 Task: Find connections with filter location Karben with filter topic #productivitywith filter profile language French with filter current company Siemens Mobility with filter school G L Bajaj Institute of Management & Research with filter industry Community Development and Urban Planning with filter service category Mortgage Lending with filter keywords title Copy Editor
Action: Mouse moved to (489, 74)
Screenshot: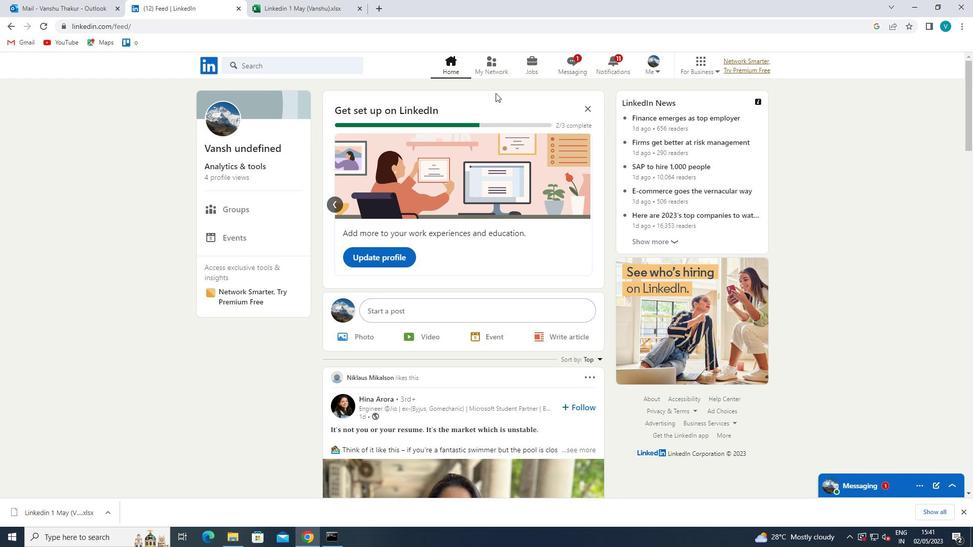 
Action: Mouse pressed left at (489, 74)
Screenshot: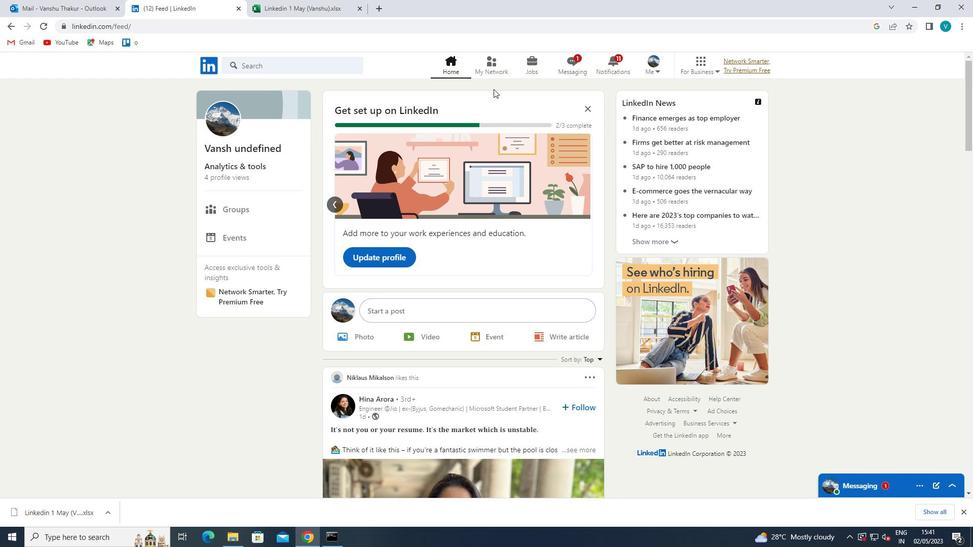 
Action: Mouse moved to (269, 113)
Screenshot: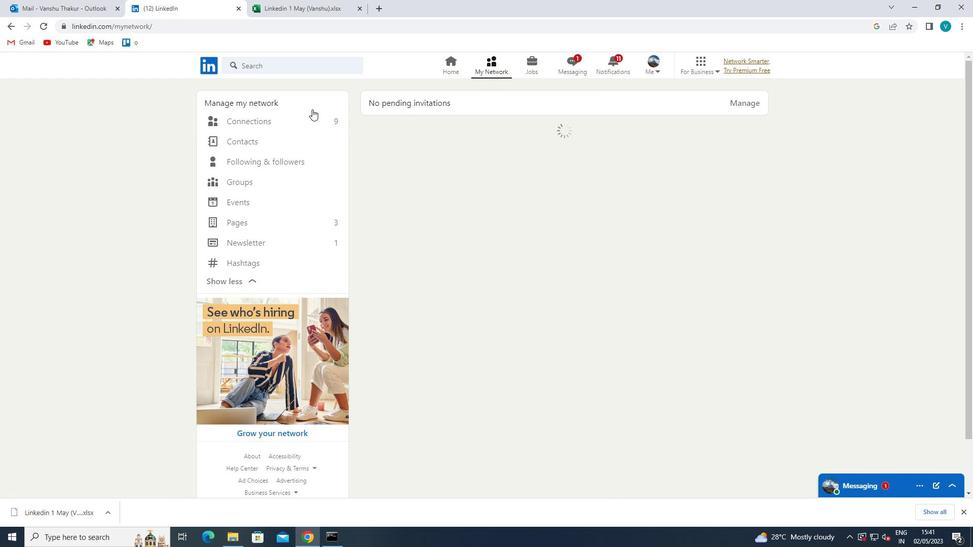 
Action: Mouse pressed left at (269, 113)
Screenshot: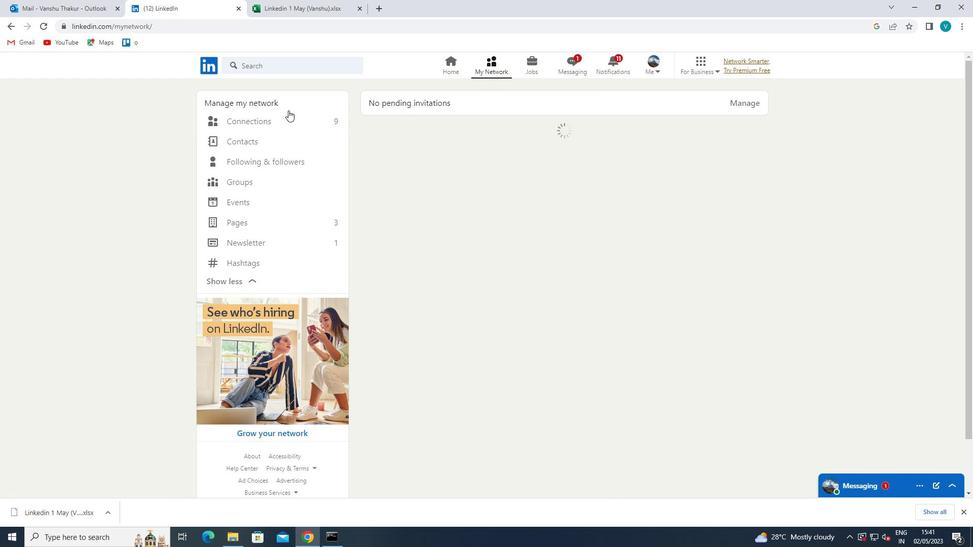 
Action: Mouse moved to (274, 119)
Screenshot: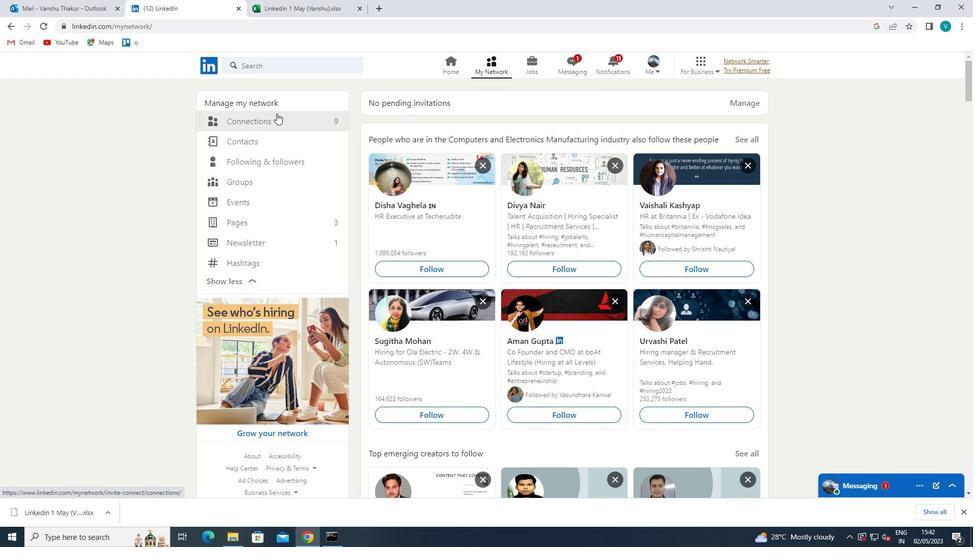 
Action: Mouse pressed left at (274, 119)
Screenshot: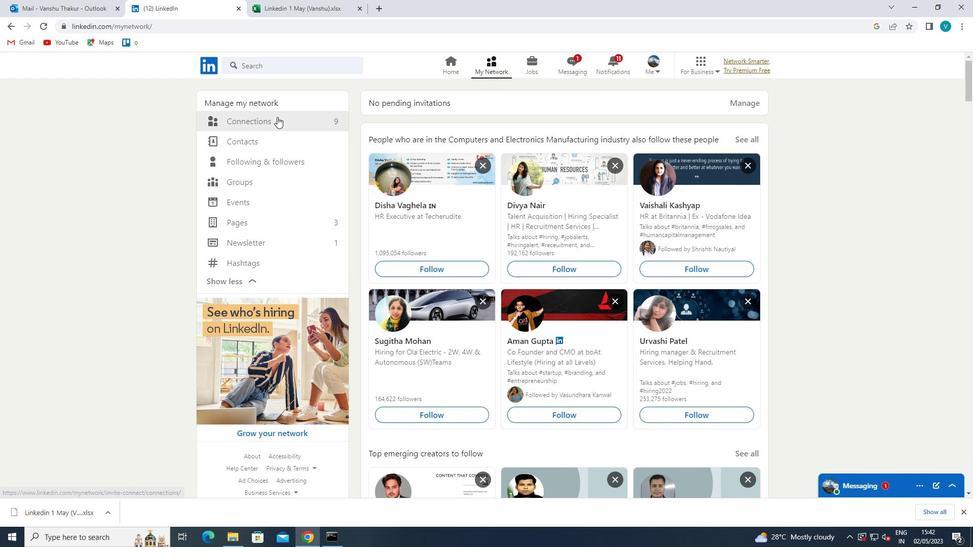 
Action: Mouse moved to (560, 118)
Screenshot: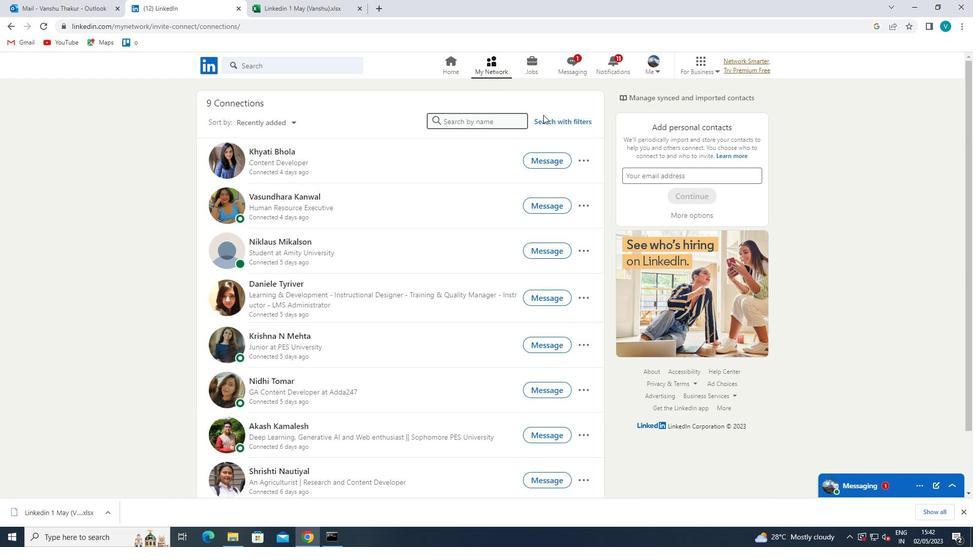 
Action: Mouse pressed left at (560, 118)
Screenshot: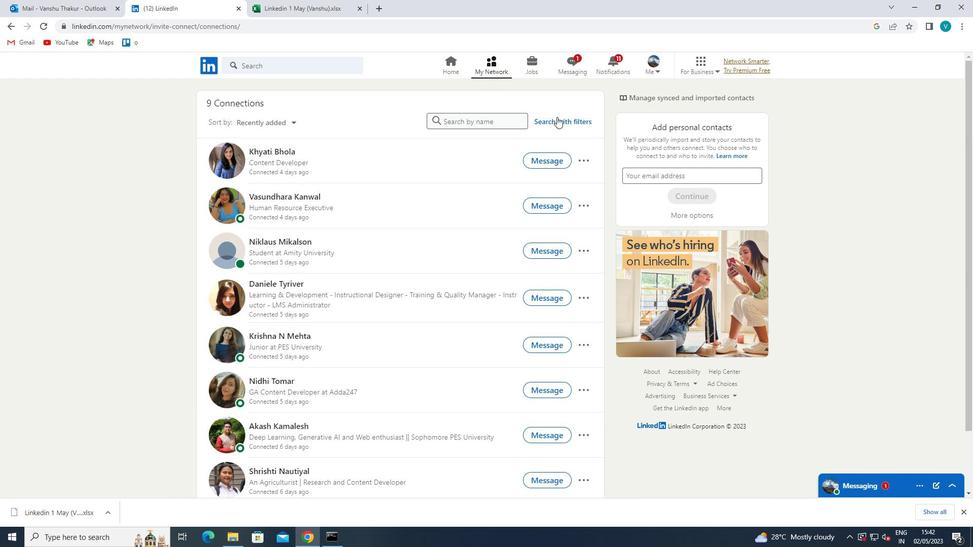 
Action: Mouse moved to (479, 92)
Screenshot: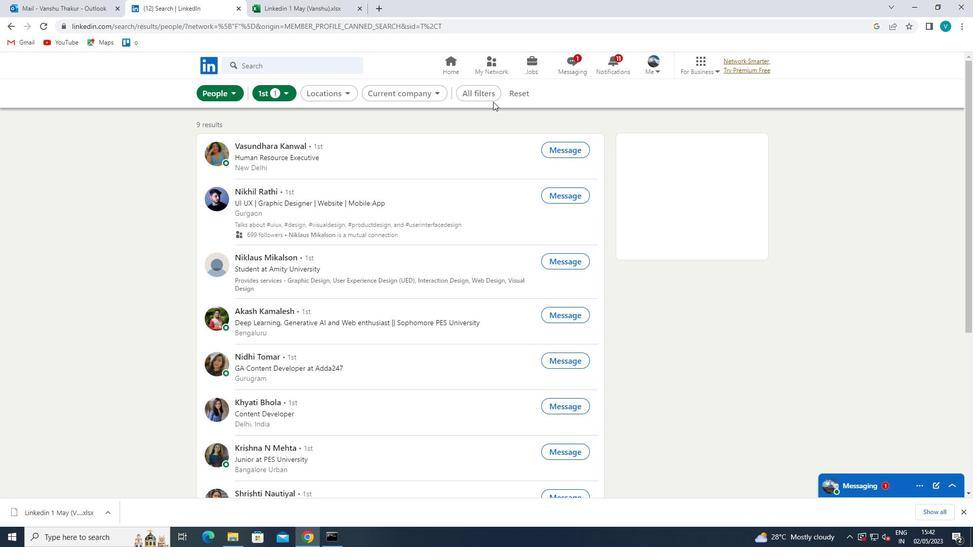 
Action: Mouse pressed left at (479, 92)
Screenshot: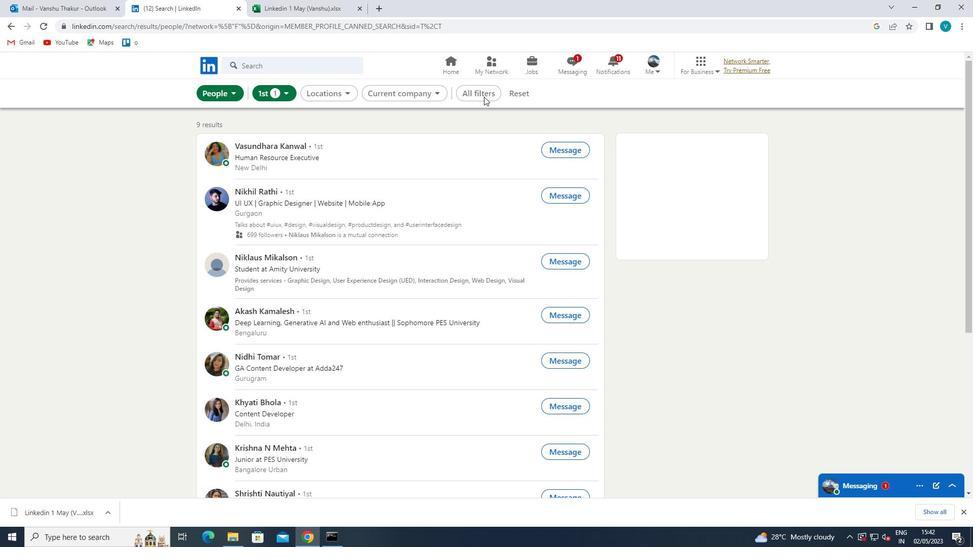 
Action: Mouse moved to (787, 213)
Screenshot: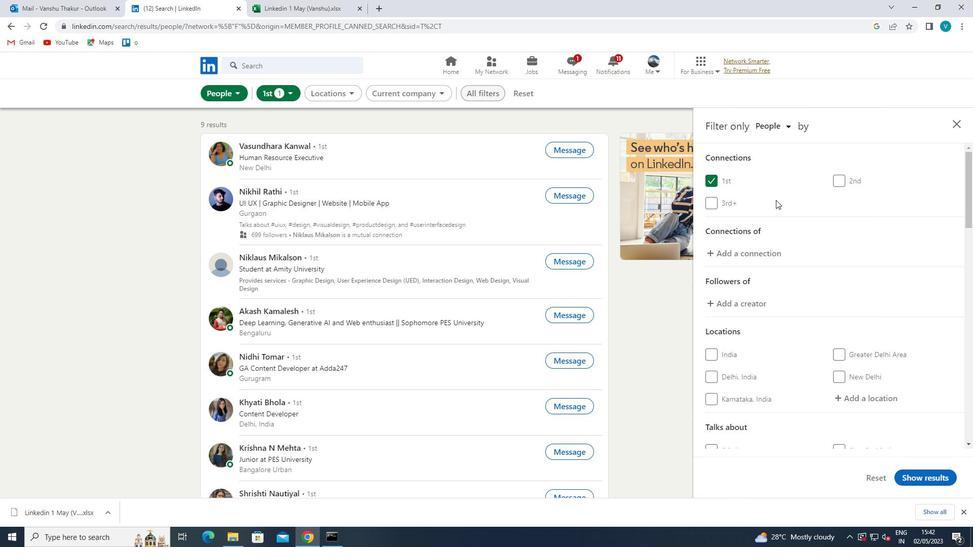 
Action: Mouse scrolled (787, 212) with delta (0, 0)
Screenshot: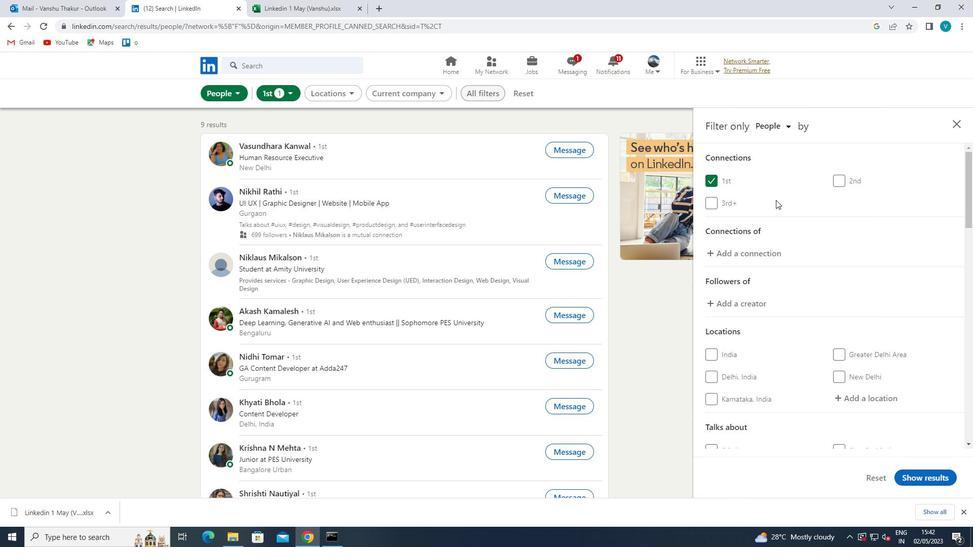 
Action: Mouse moved to (788, 214)
Screenshot: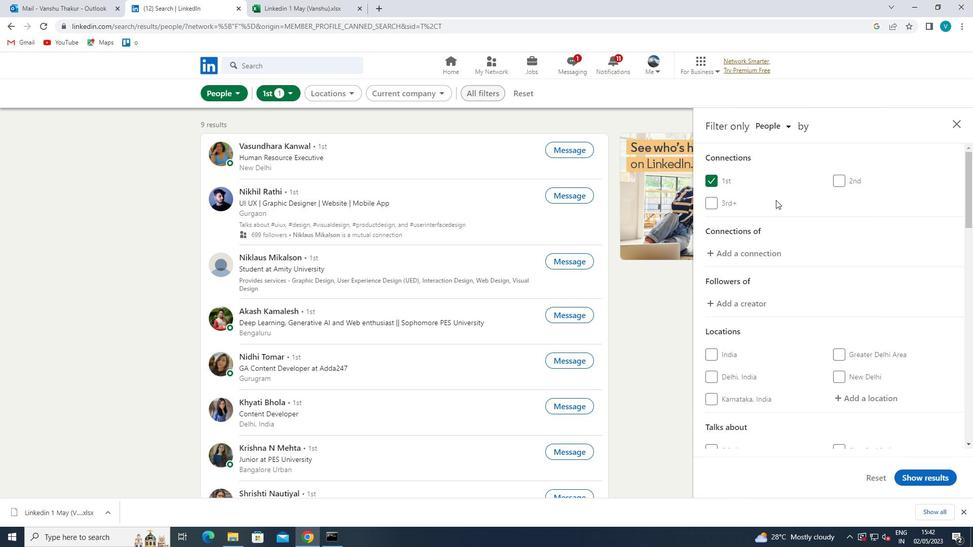 
Action: Mouse scrolled (788, 214) with delta (0, 0)
Screenshot: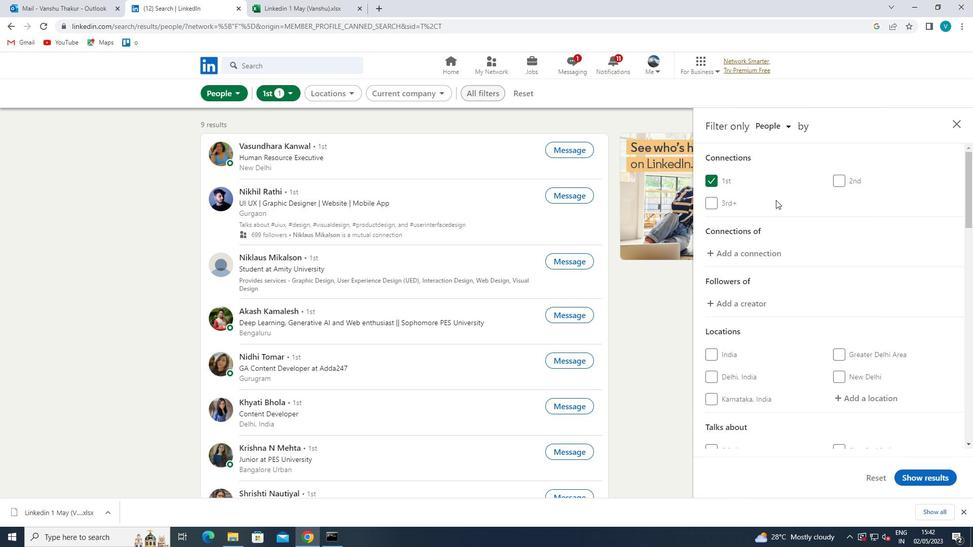 
Action: Mouse moved to (856, 296)
Screenshot: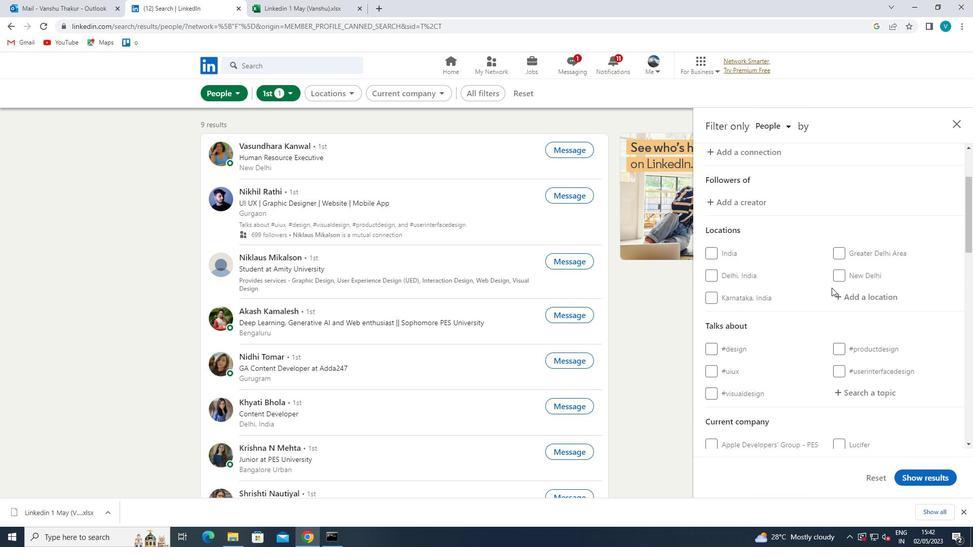 
Action: Mouse pressed left at (856, 296)
Screenshot: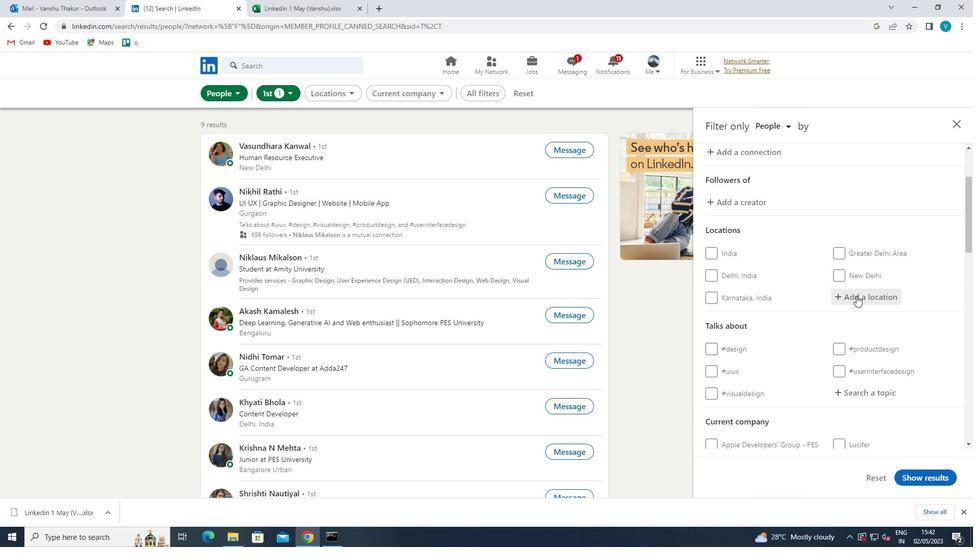 
Action: Mouse moved to (550, 124)
Screenshot: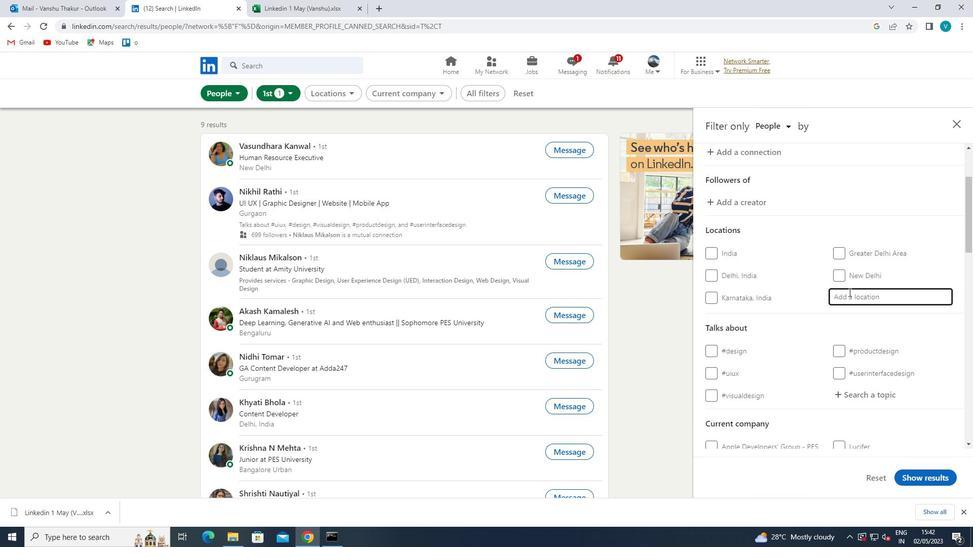 
Action: Key pressed <Key.shift>
Screenshot: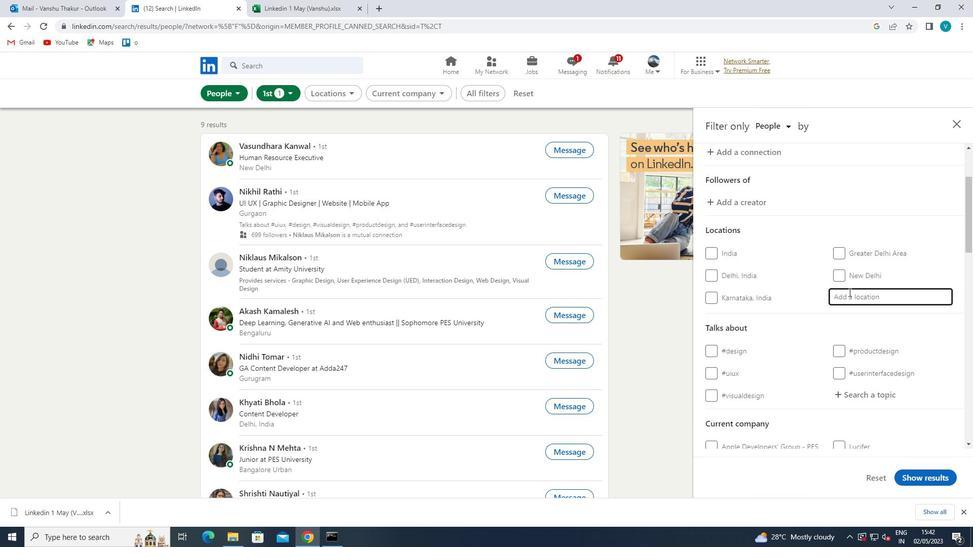 
Action: Mouse moved to (511, 122)
Screenshot: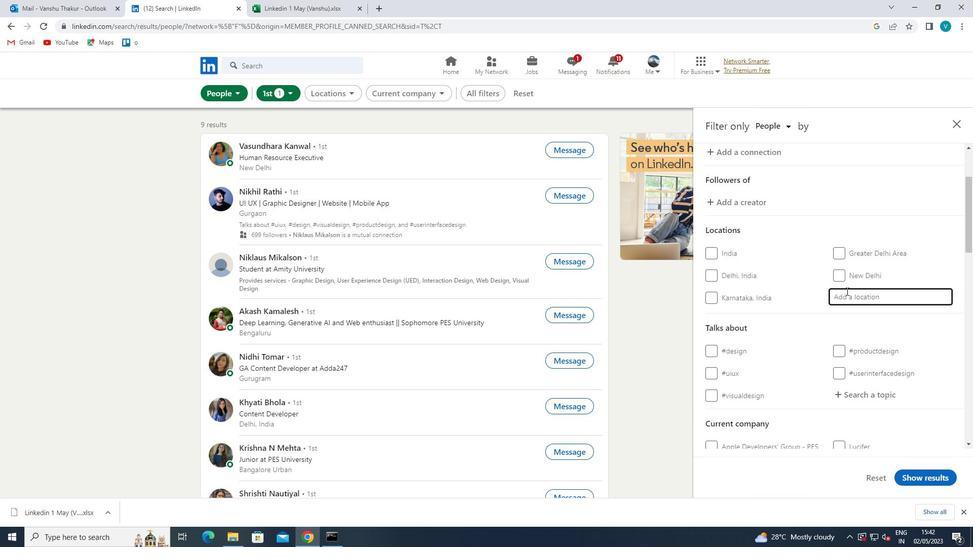
Action: Key pressed KARBEN<Key.space>
Screenshot: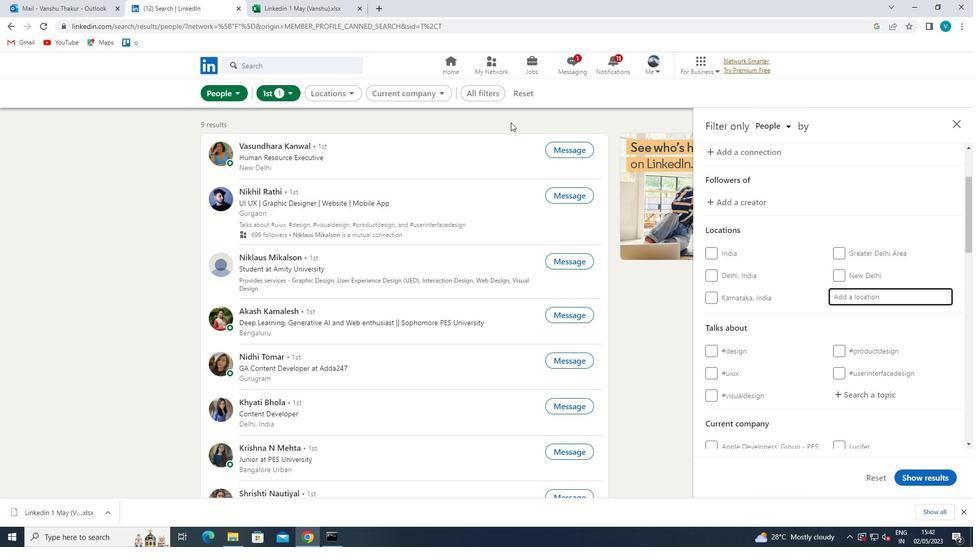 
Action: Mouse moved to (765, 314)
Screenshot: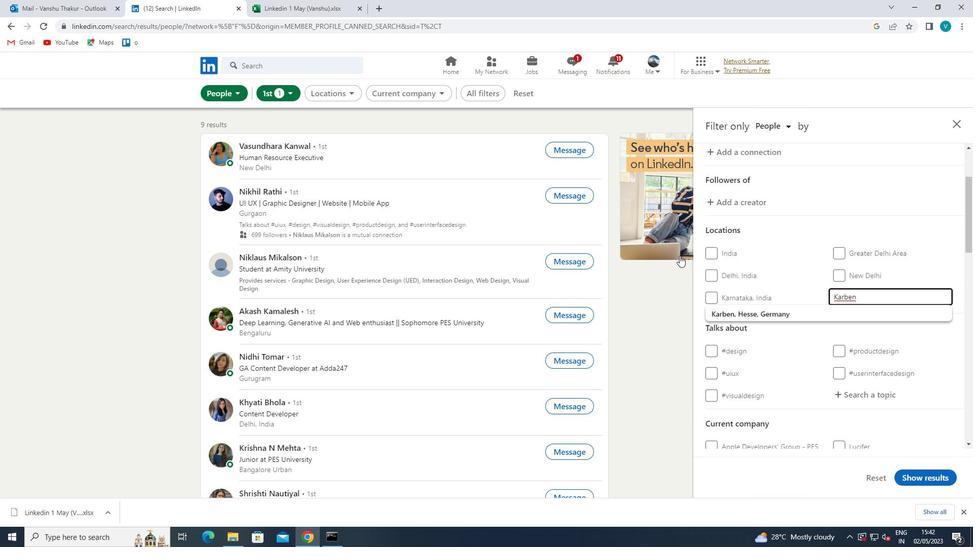 
Action: Mouse pressed left at (765, 314)
Screenshot: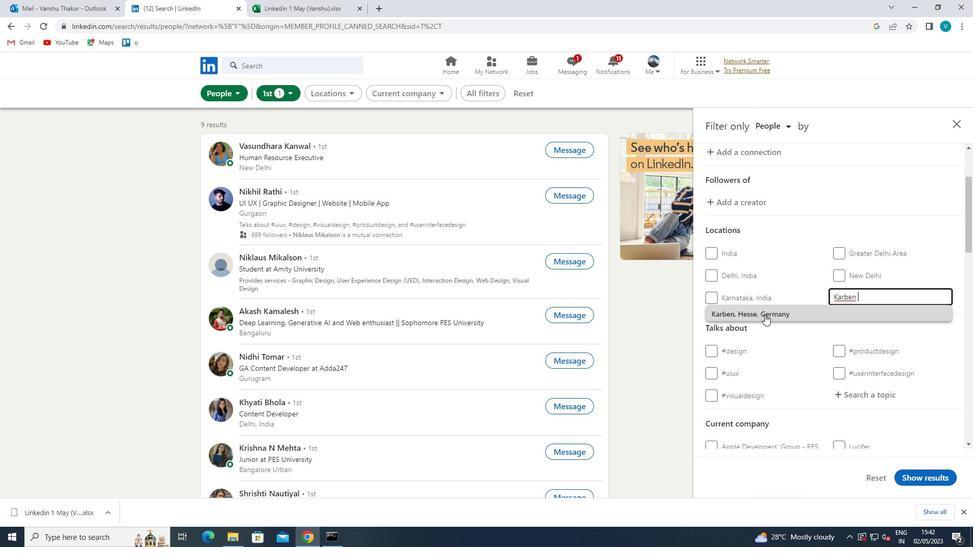 
Action: Mouse moved to (803, 316)
Screenshot: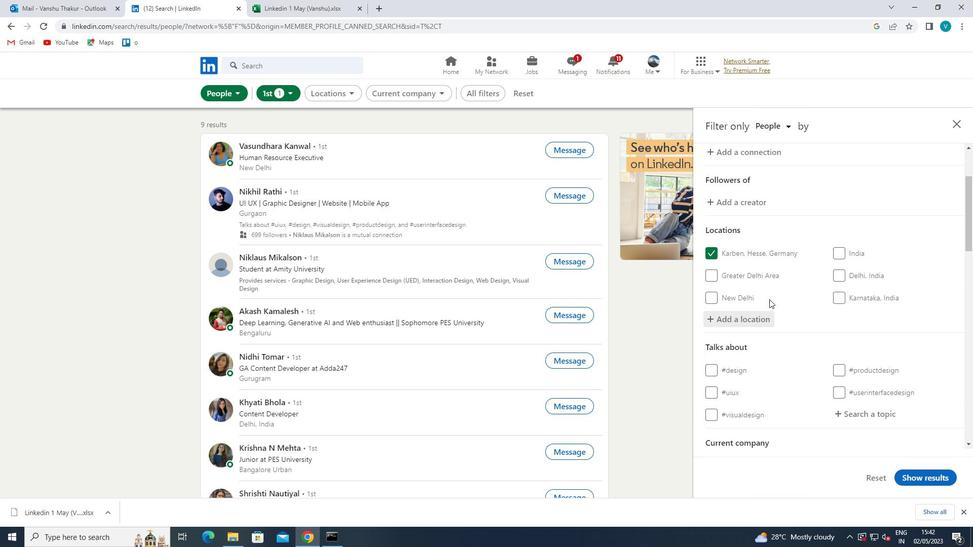 
Action: Mouse scrolled (803, 315) with delta (0, 0)
Screenshot: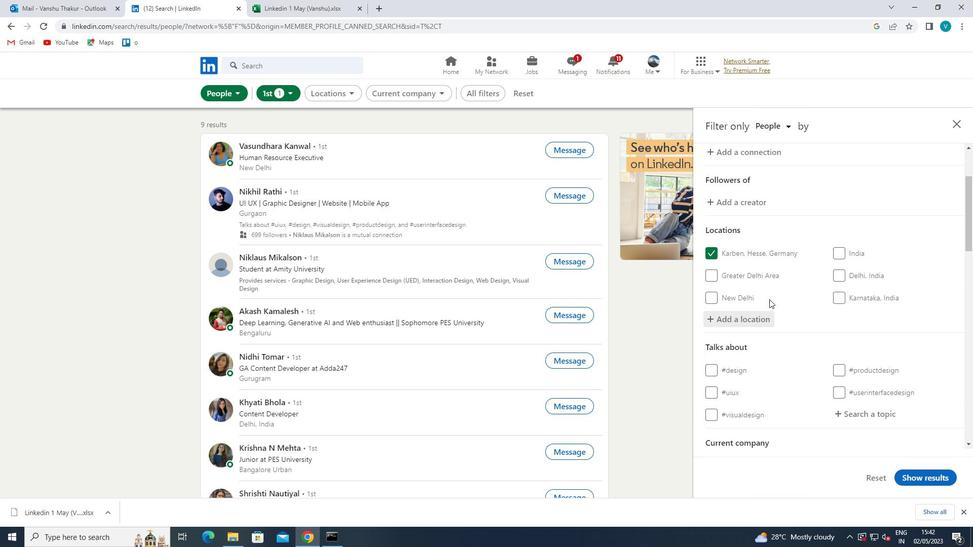 
Action: Mouse moved to (807, 319)
Screenshot: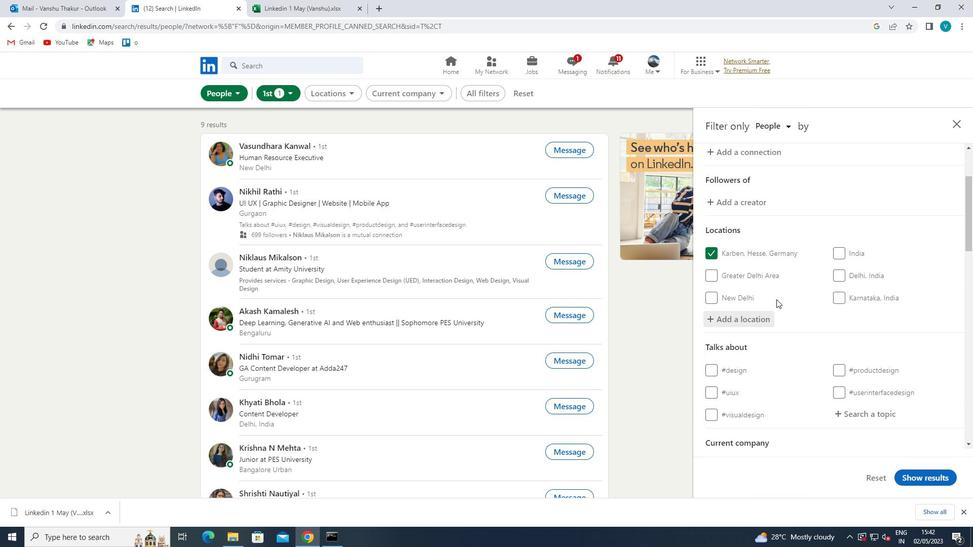 
Action: Mouse scrolled (807, 318) with delta (0, 0)
Screenshot: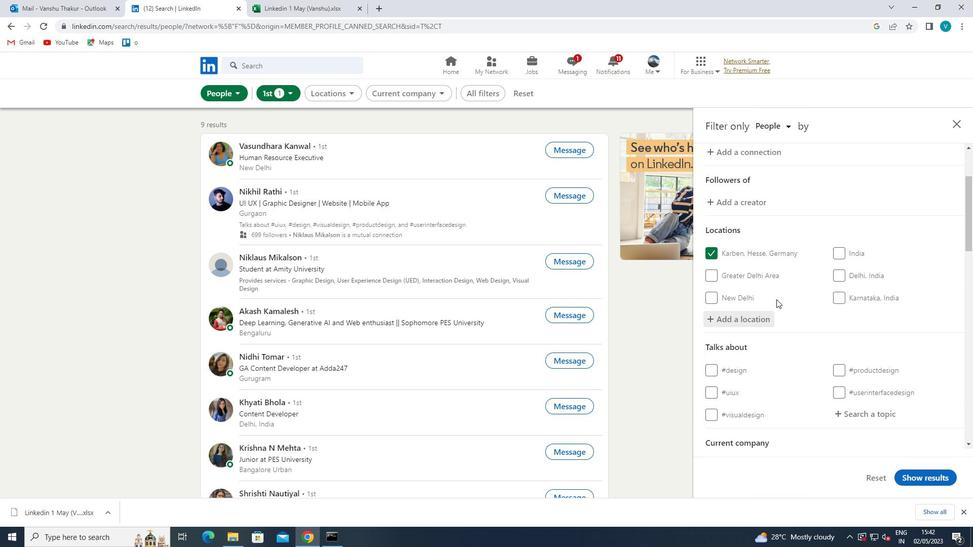 
Action: Mouse moved to (881, 314)
Screenshot: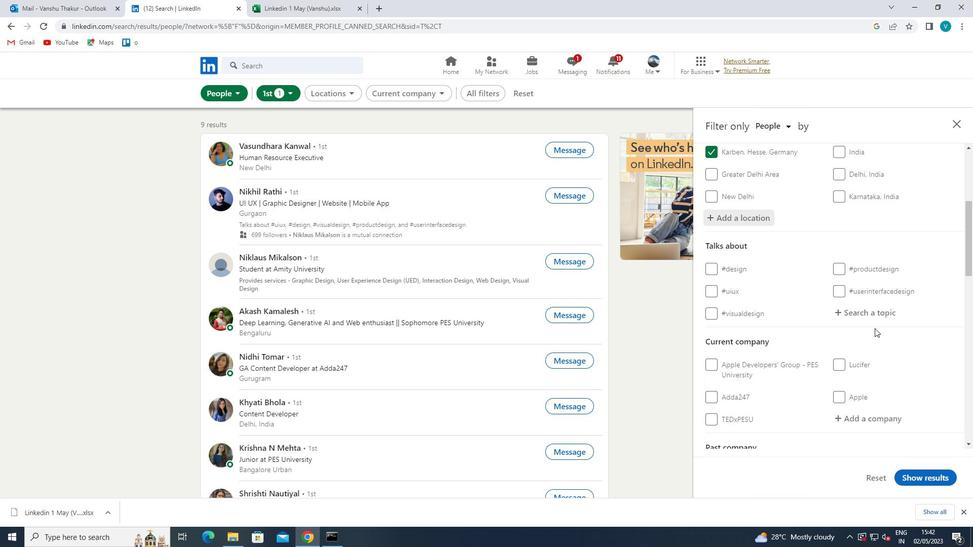 
Action: Mouse pressed left at (881, 314)
Screenshot: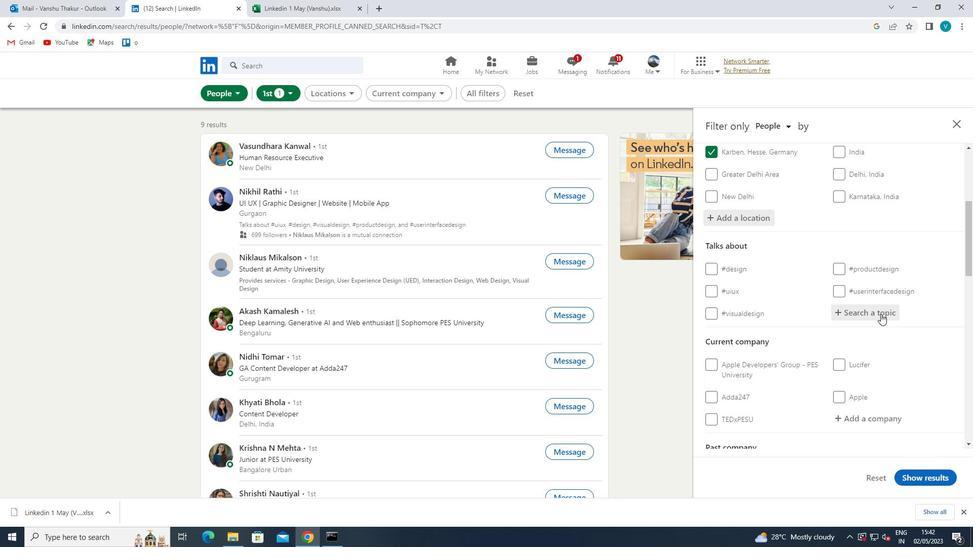 
Action: Mouse moved to (739, 316)
Screenshot: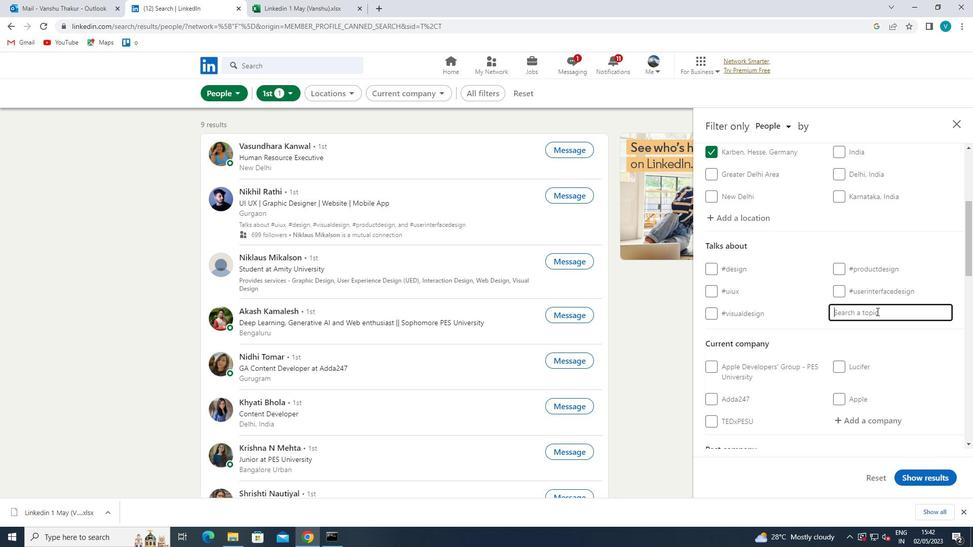
Action: Key pressed PROD
Screenshot: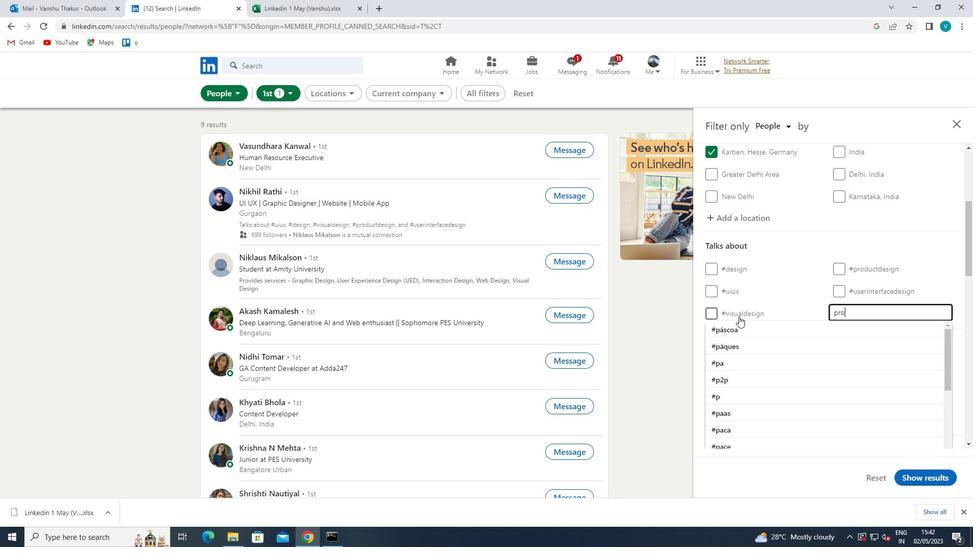 
Action: Mouse moved to (739, 316)
Screenshot: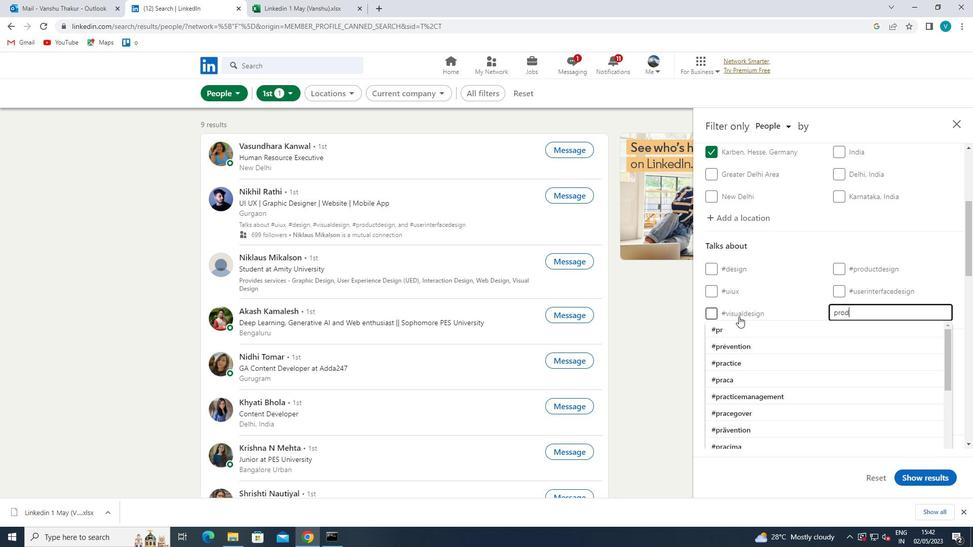 
Action: Key pressed UCTIV
Screenshot: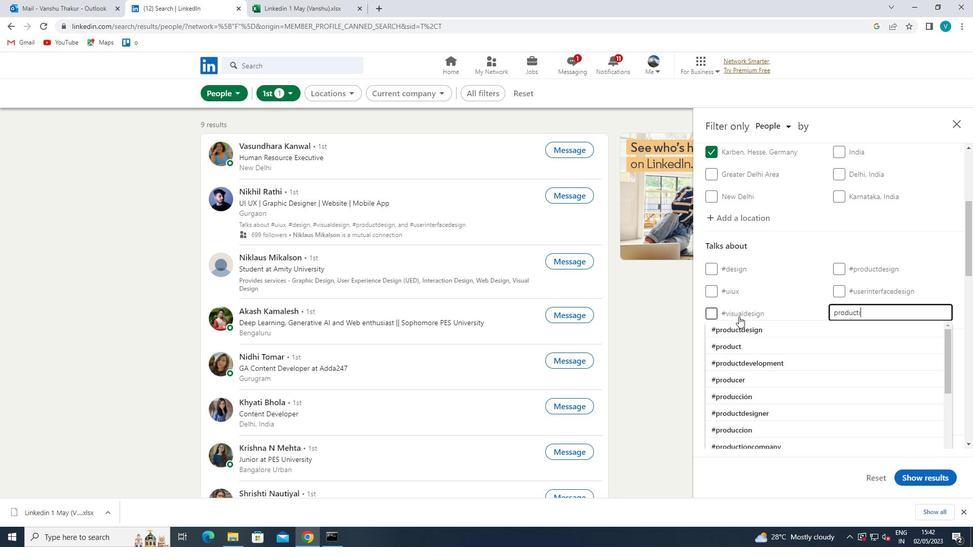 
Action: Mouse moved to (750, 332)
Screenshot: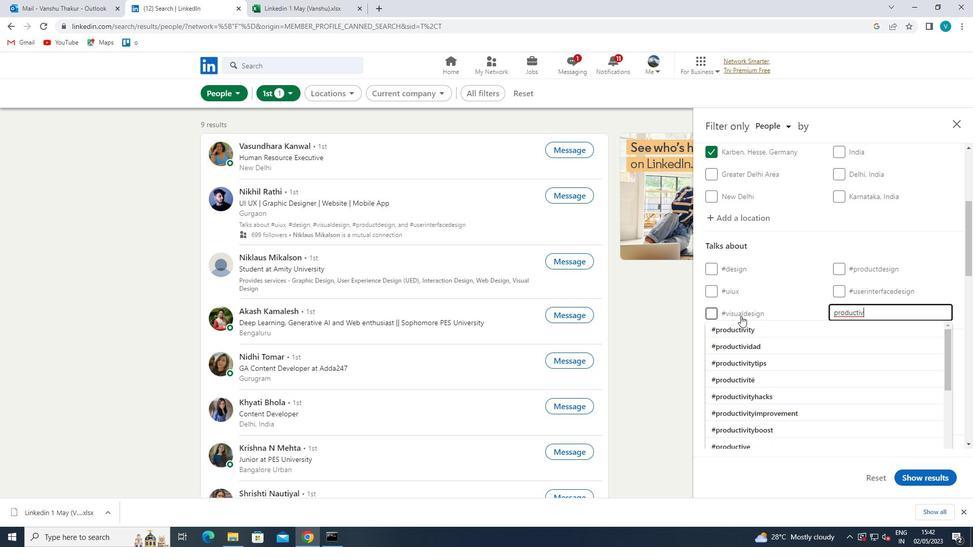 
Action: Mouse pressed left at (750, 332)
Screenshot: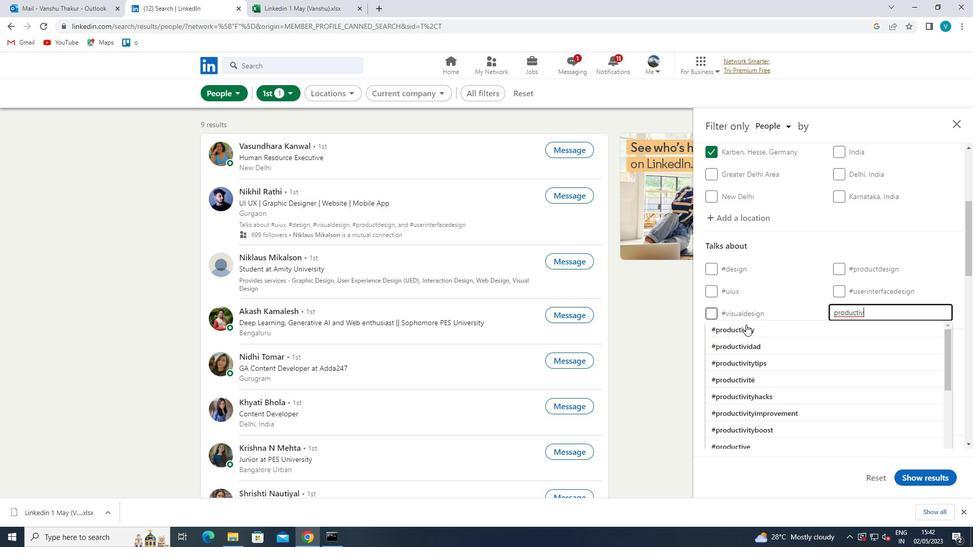
Action: Mouse moved to (822, 301)
Screenshot: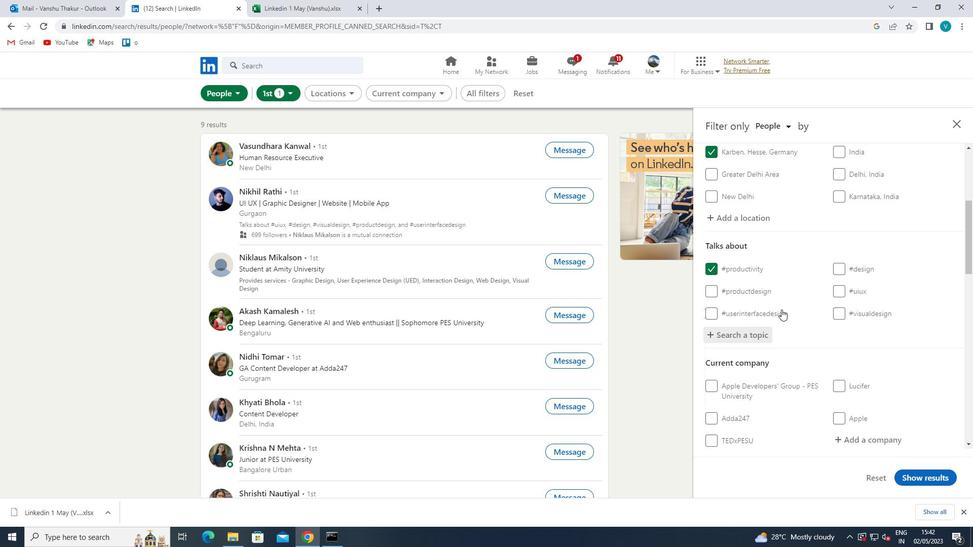 
Action: Mouse scrolled (822, 301) with delta (0, 0)
Screenshot: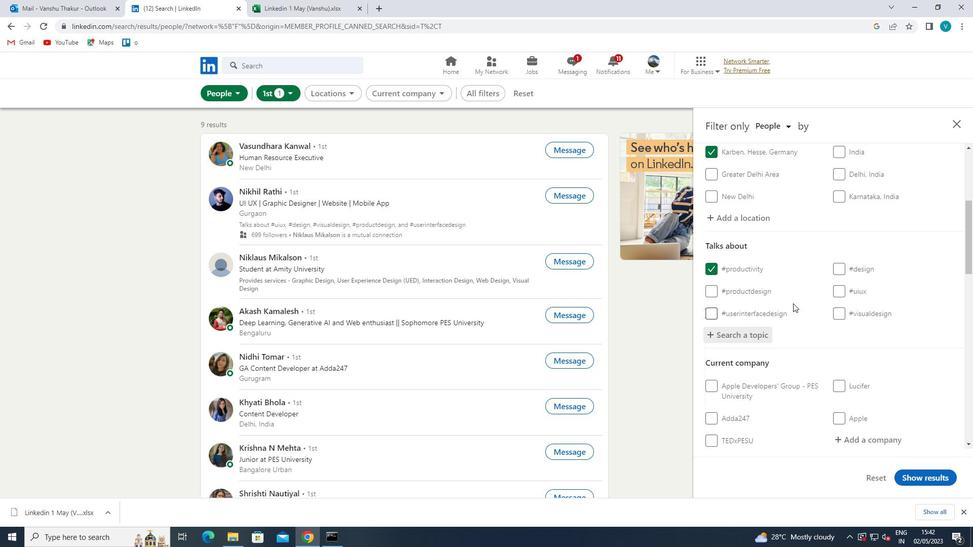 
Action: Mouse scrolled (822, 301) with delta (0, 0)
Screenshot: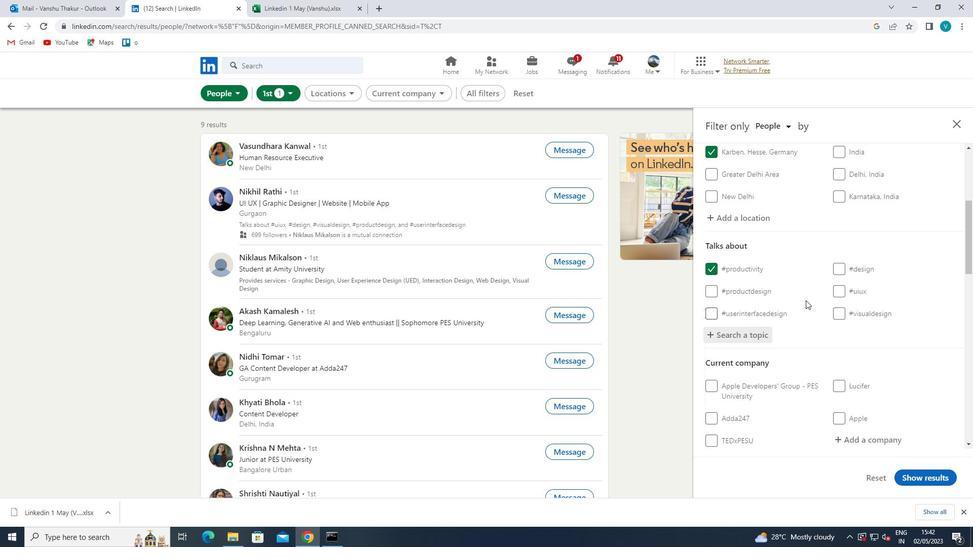 
Action: Mouse moved to (825, 304)
Screenshot: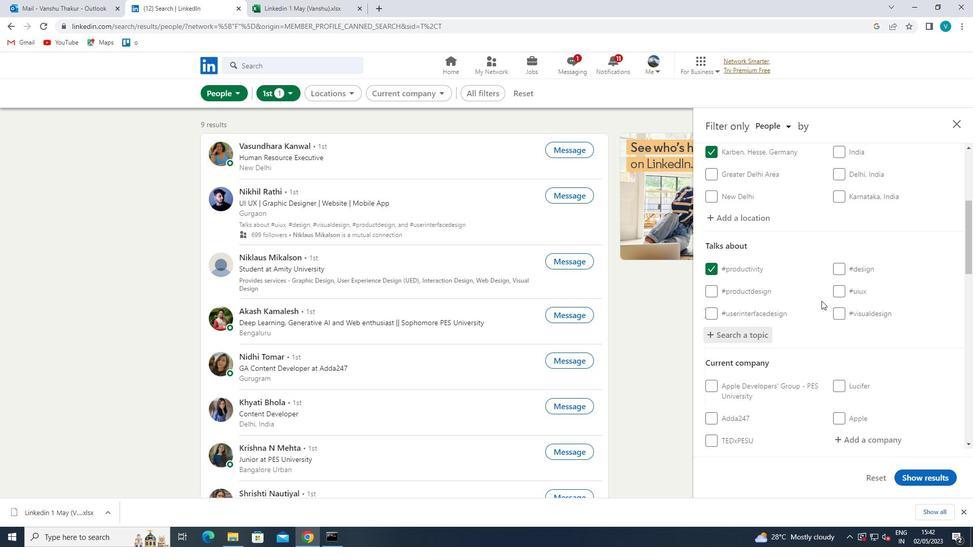 
Action: Mouse scrolled (825, 304) with delta (0, 0)
Screenshot: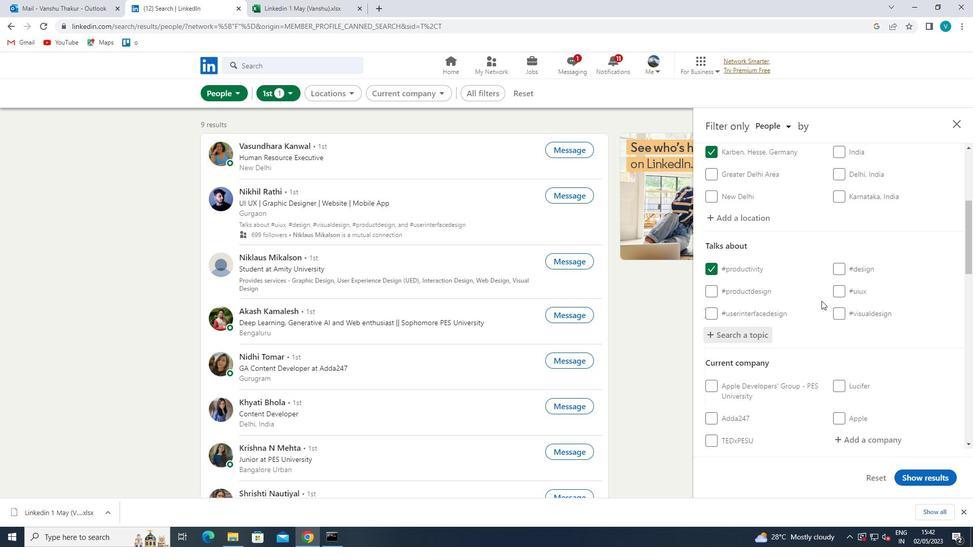 
Action: Mouse moved to (862, 290)
Screenshot: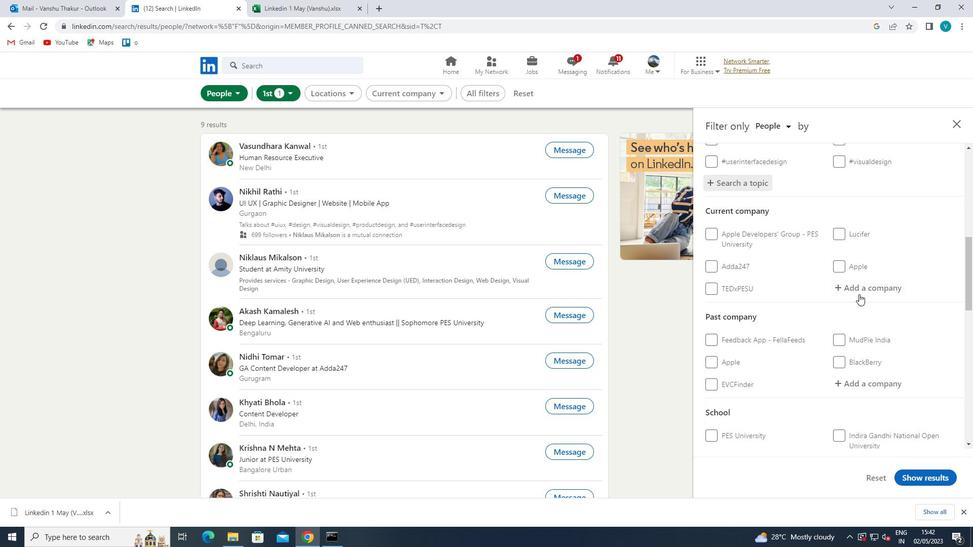 
Action: Mouse pressed left at (862, 290)
Screenshot: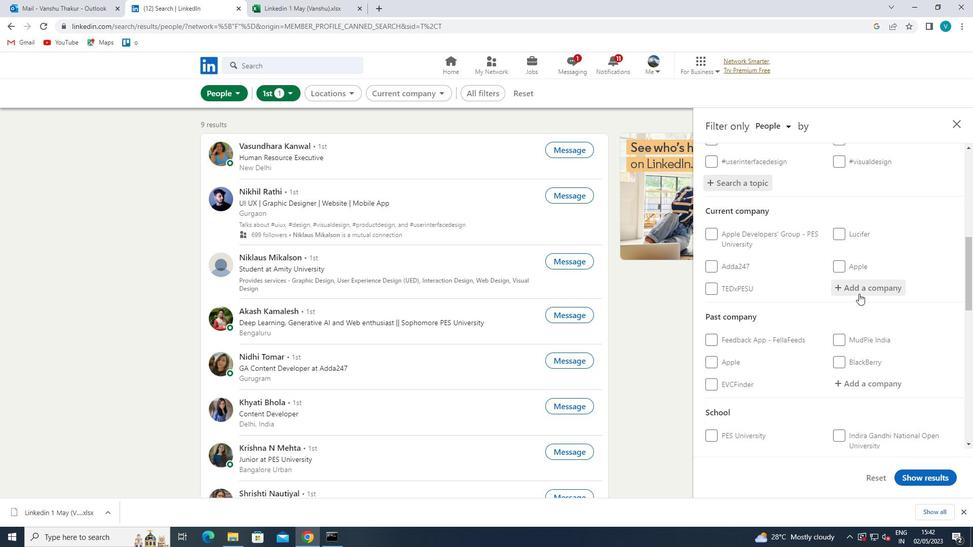 
Action: Key pressed <Key.shift>SIEMENS<Key.space>
Screenshot: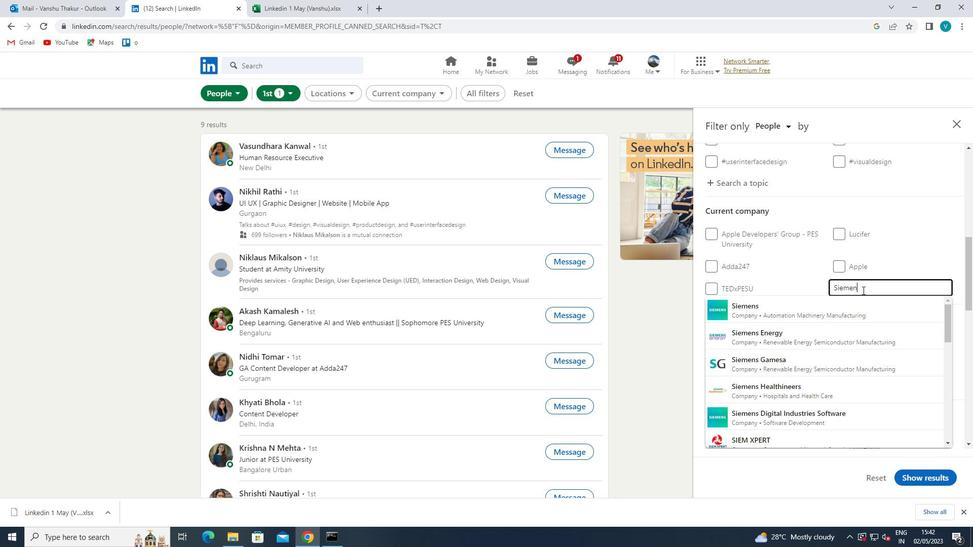 
Action: Mouse moved to (695, 387)
Screenshot: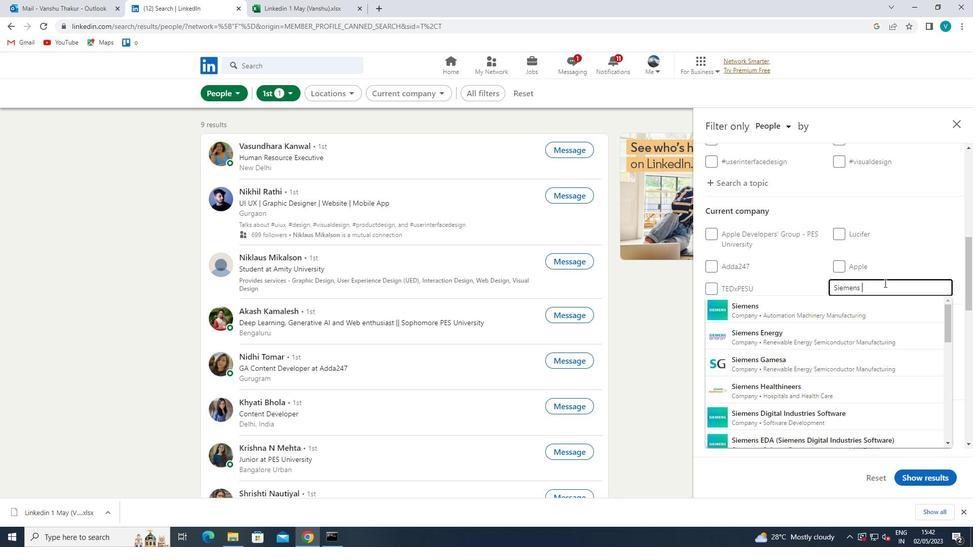 
Action: Key pressed <Key.shift>MO
Screenshot: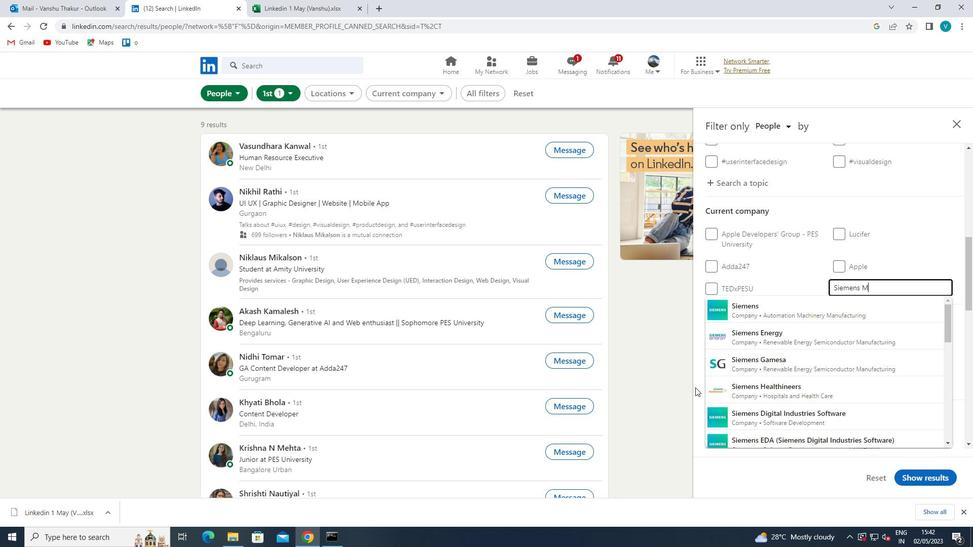 
Action: Mouse moved to (748, 353)
Screenshot: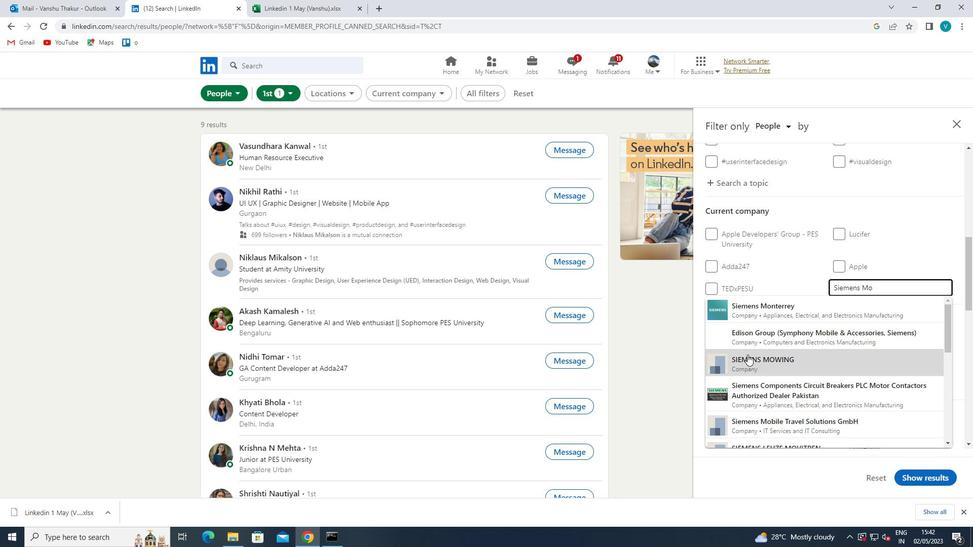 
Action: Key pressed BILITY
Screenshot: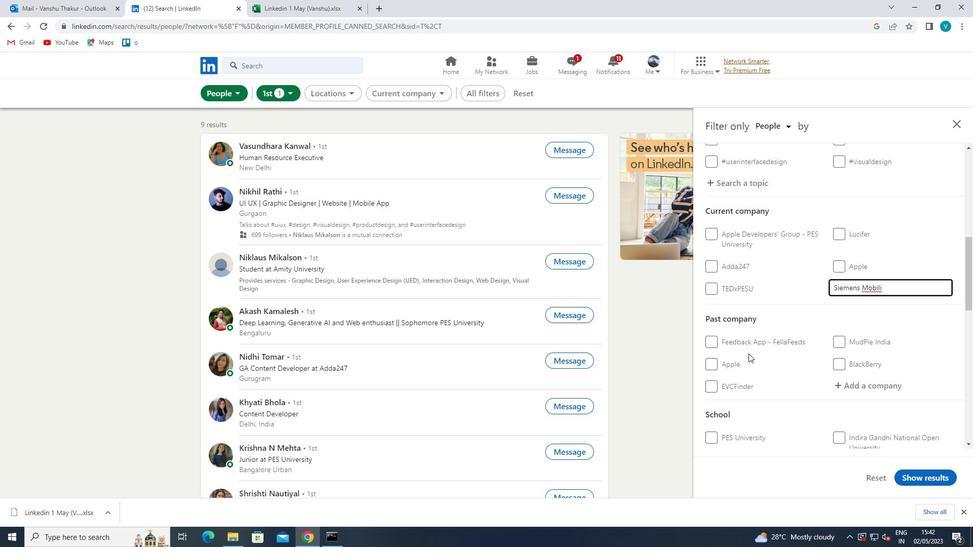 
Action: Mouse moved to (795, 287)
Screenshot: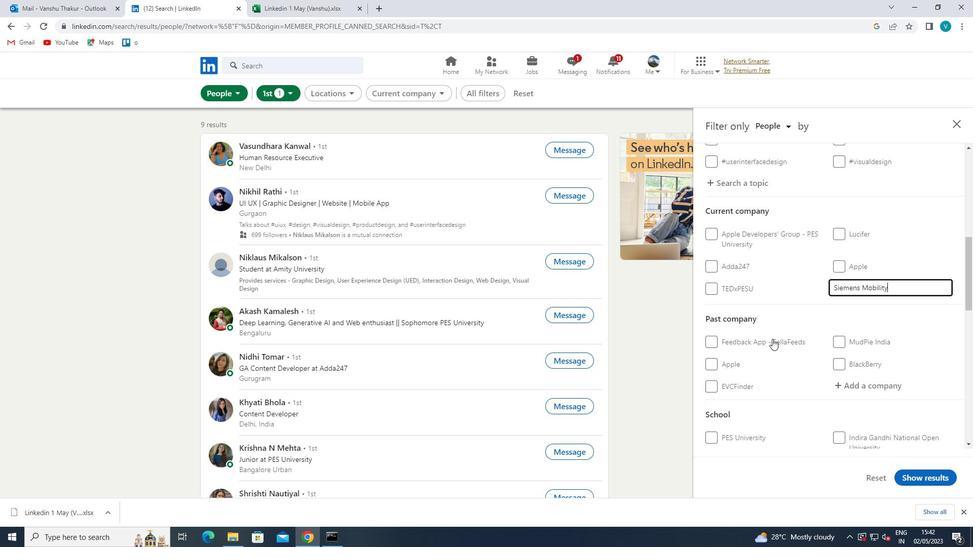 
Action: Mouse pressed left at (795, 287)
Screenshot: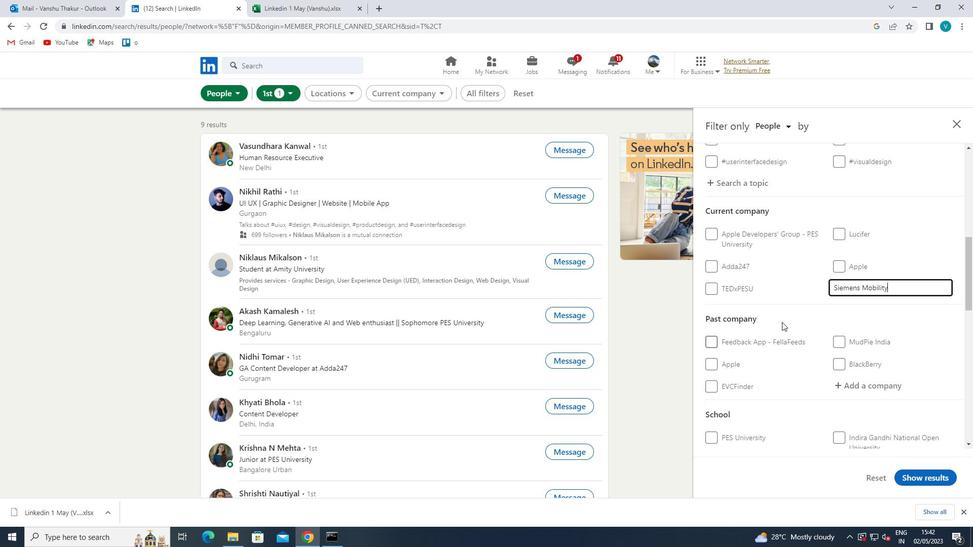 
Action: Mouse moved to (797, 286)
Screenshot: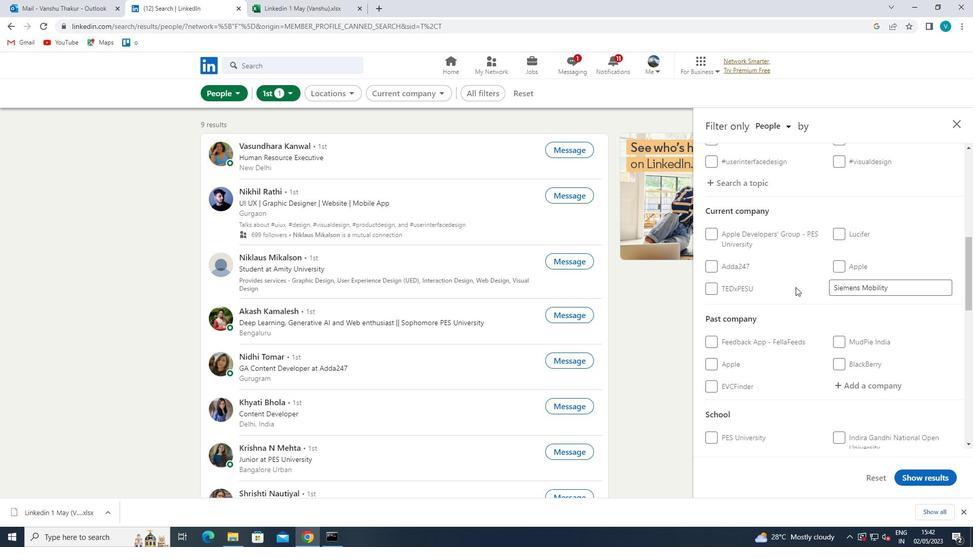 
Action: Mouse scrolled (797, 286) with delta (0, 0)
Screenshot: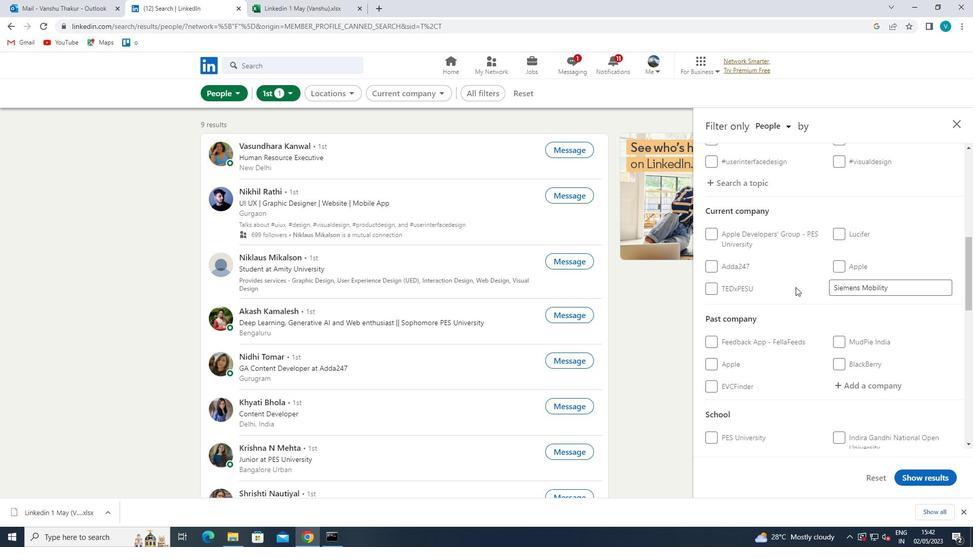 
Action: Mouse moved to (800, 289)
Screenshot: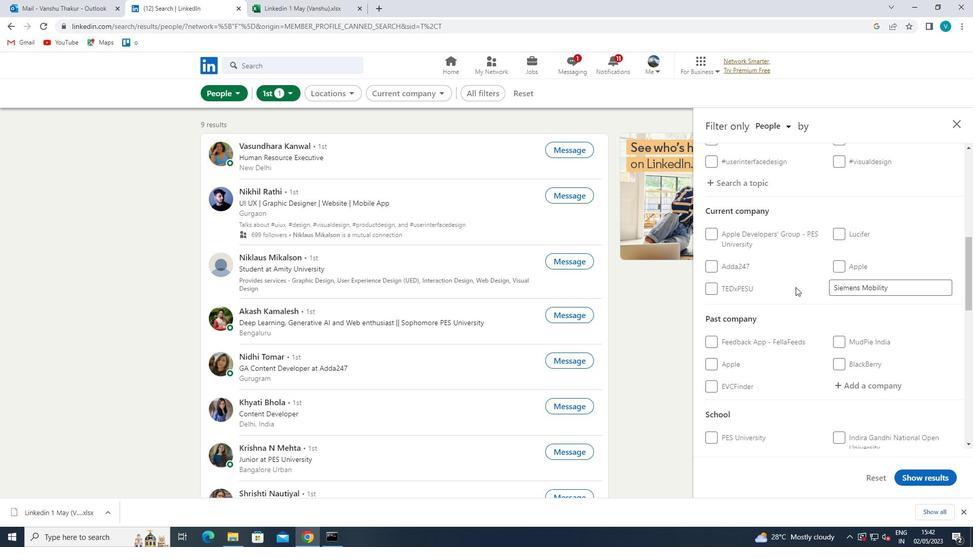 
Action: Mouse scrolled (800, 288) with delta (0, 0)
Screenshot: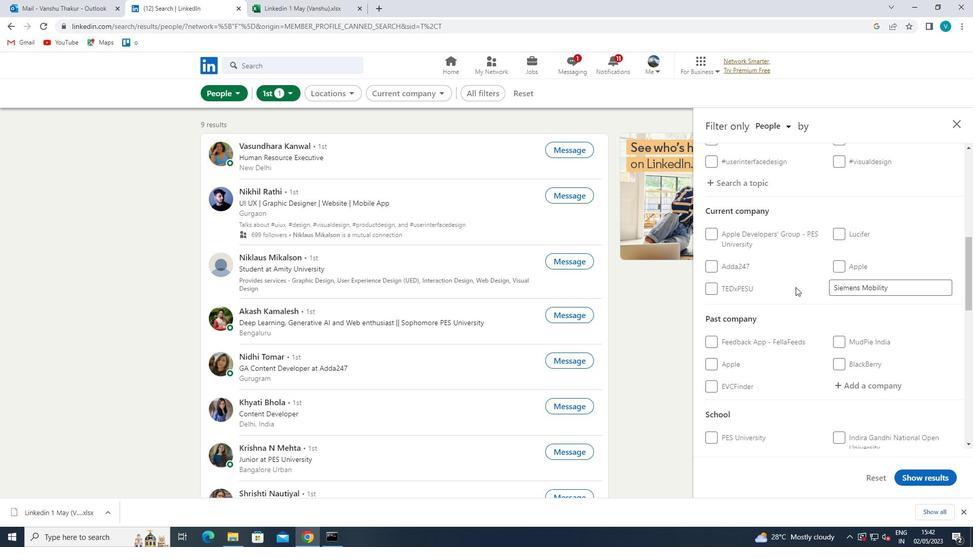 
Action: Mouse moved to (801, 293)
Screenshot: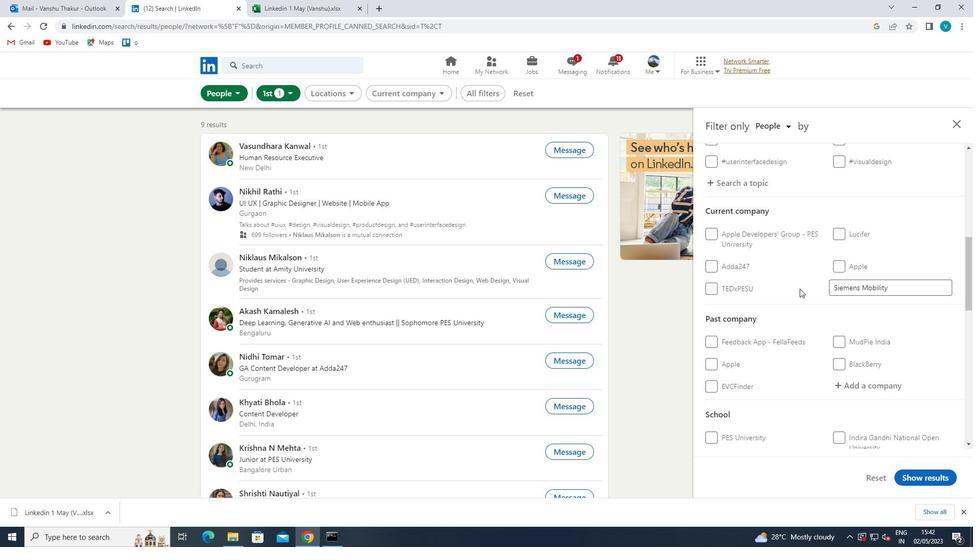 
Action: Mouse scrolled (801, 293) with delta (0, 0)
Screenshot: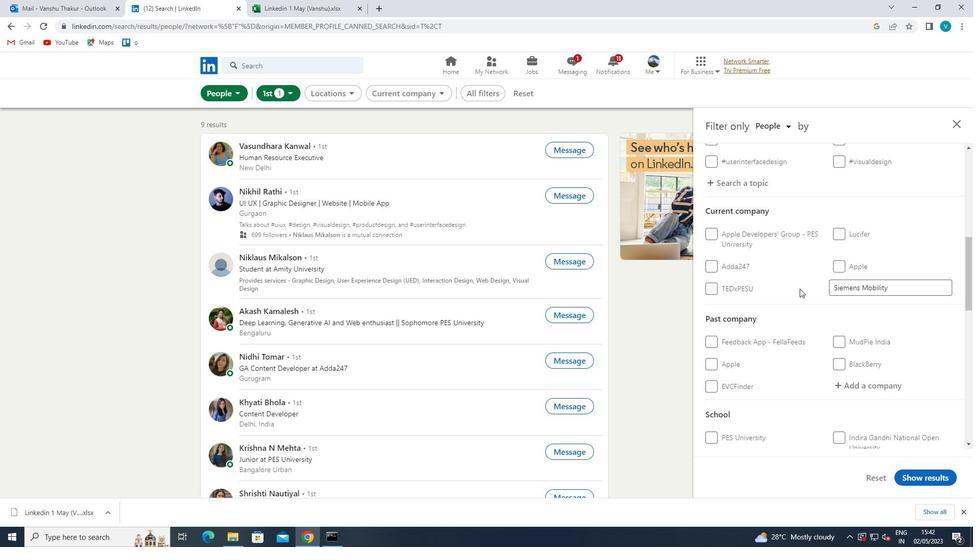 
Action: Mouse moved to (801, 294)
Screenshot: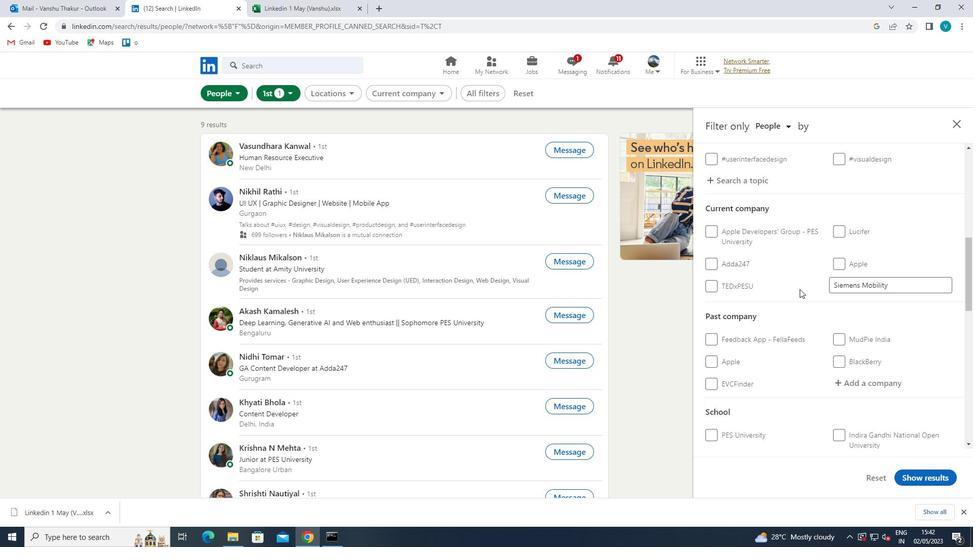 
Action: Mouse scrolled (801, 294) with delta (0, 0)
Screenshot: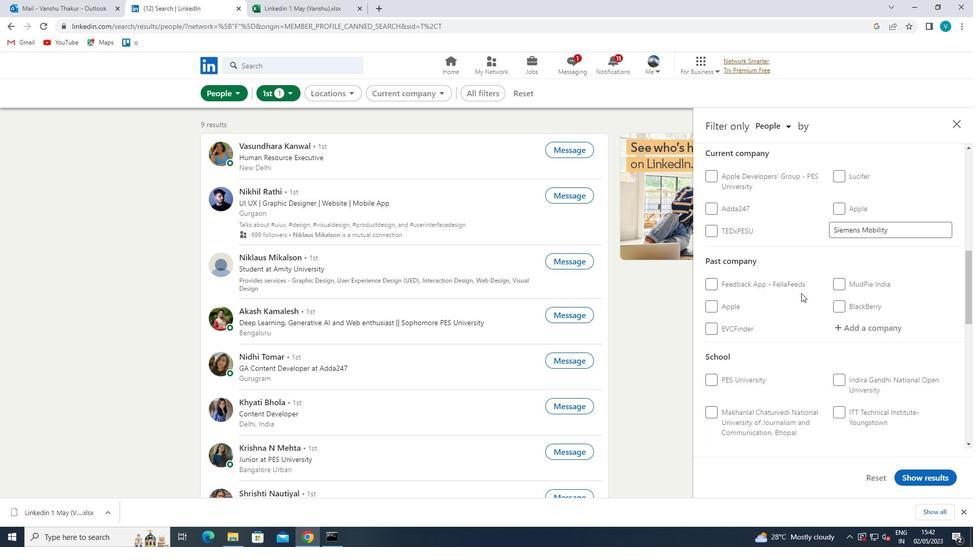 
Action: Mouse moved to (881, 311)
Screenshot: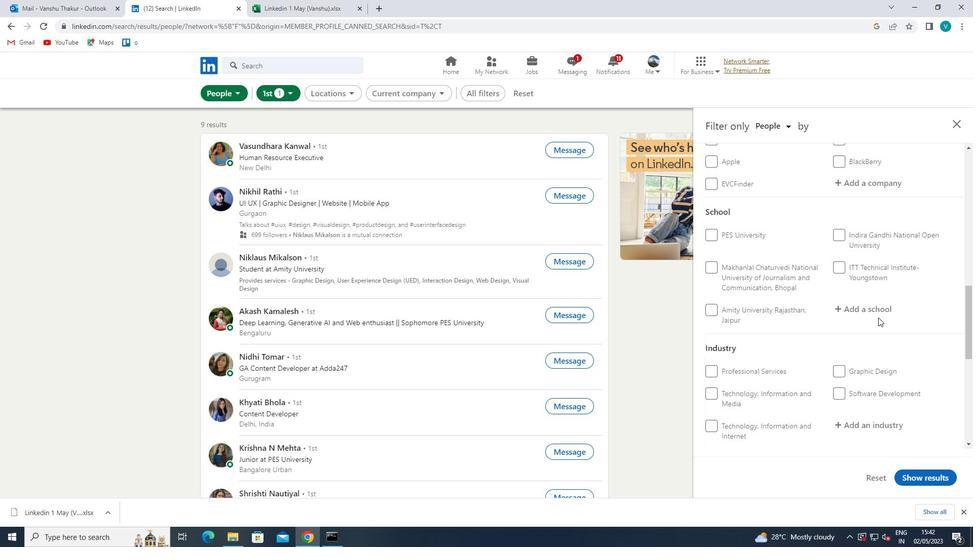 
Action: Mouse pressed left at (881, 311)
Screenshot: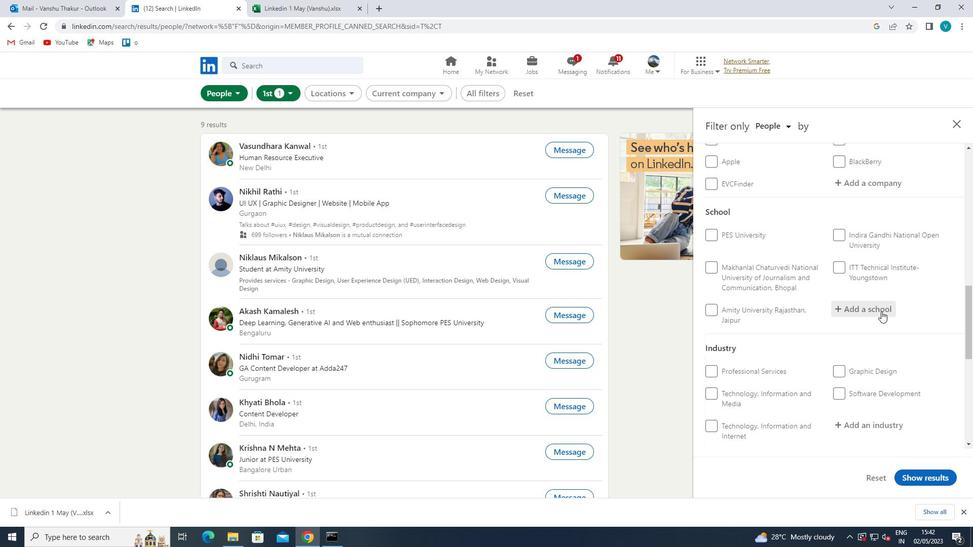 
Action: Mouse moved to (776, 313)
Screenshot: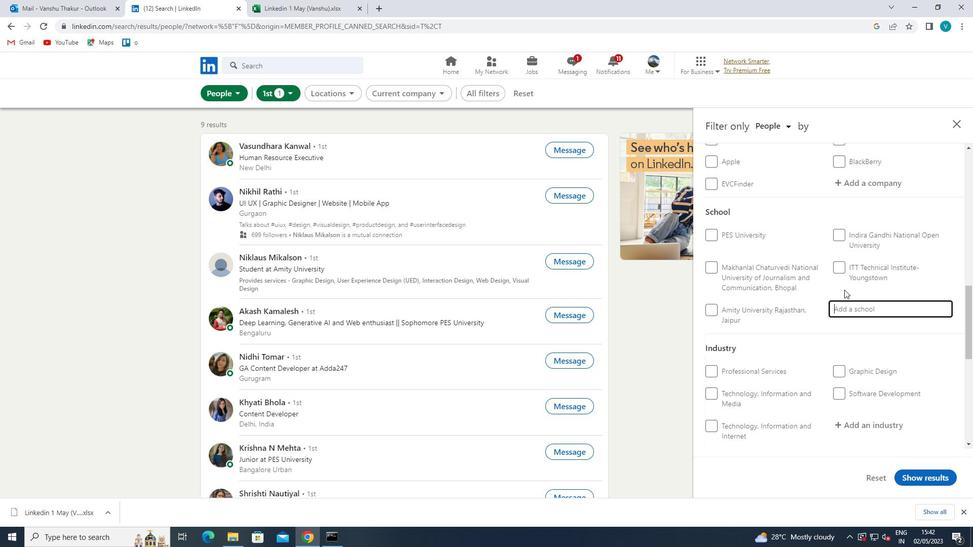 
Action: Key pressed <Key.shift>
Screenshot: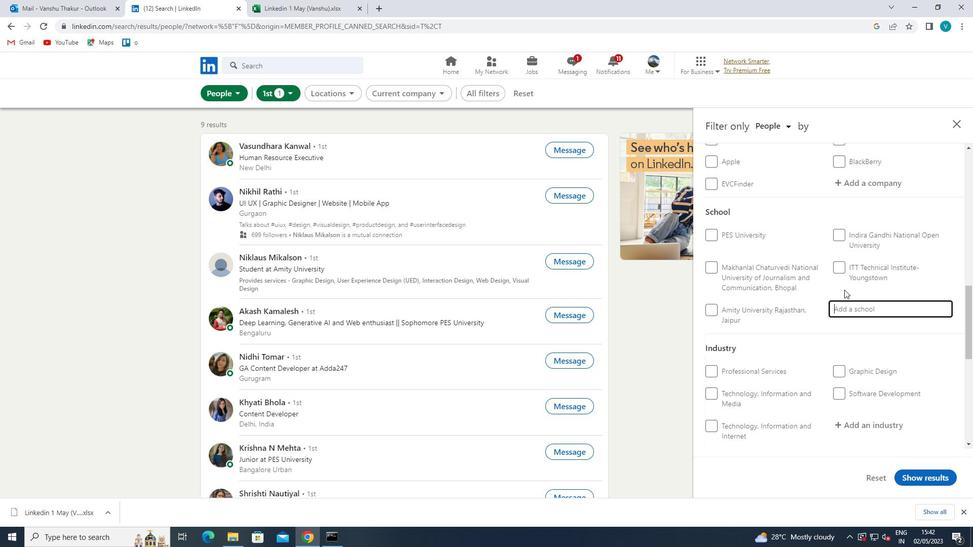 
Action: Mouse moved to (774, 314)
Screenshot: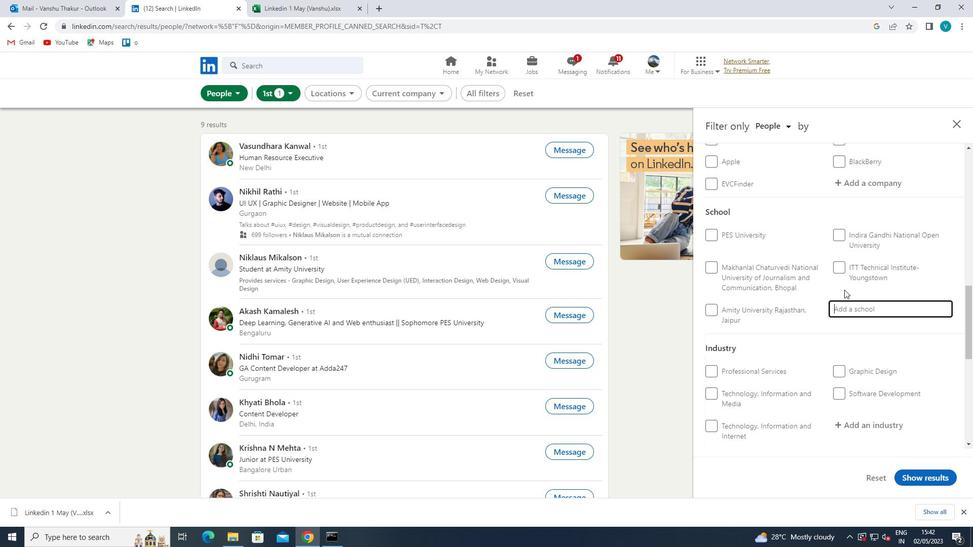 
Action: Key pressed G<Key.space><Key.shift>L
Screenshot: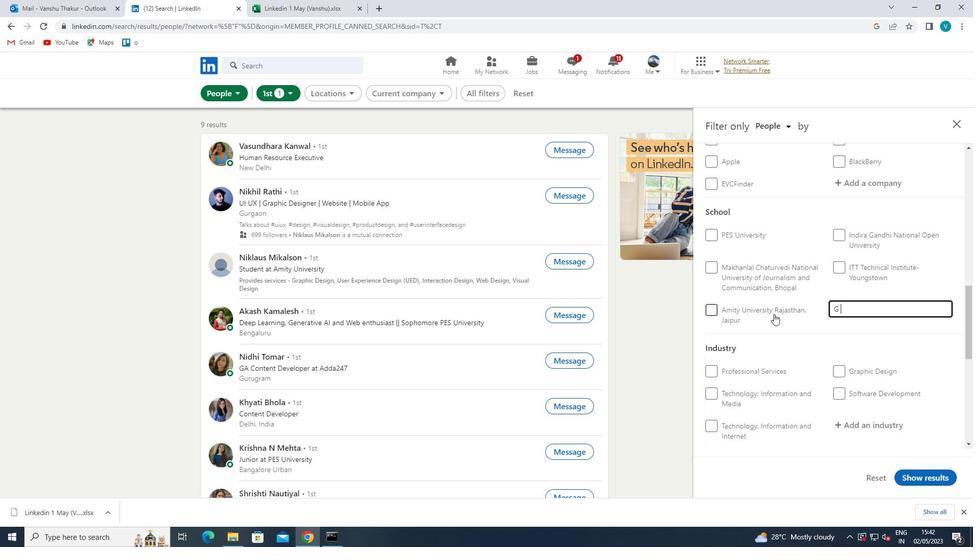 
Action: Mouse moved to (773, 314)
Screenshot: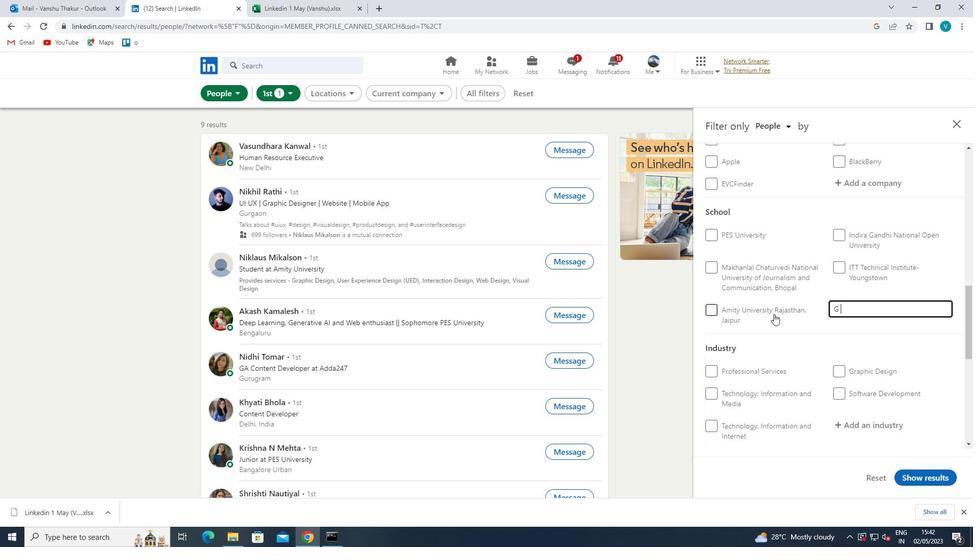 
Action: Key pressed <Key.space><Key.shift><Key.shift>B
Screenshot: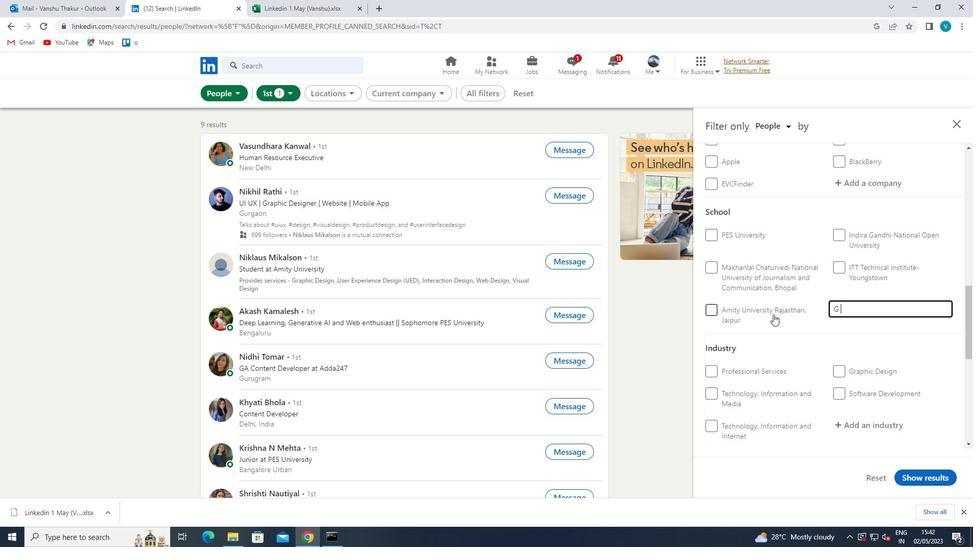 
Action: Mouse moved to (777, 328)
Screenshot: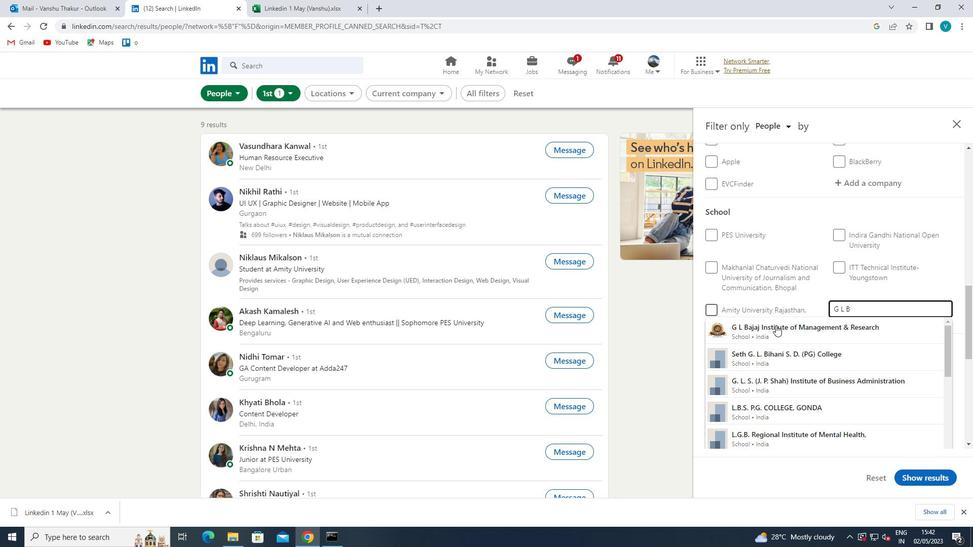 
Action: Mouse pressed left at (777, 328)
Screenshot: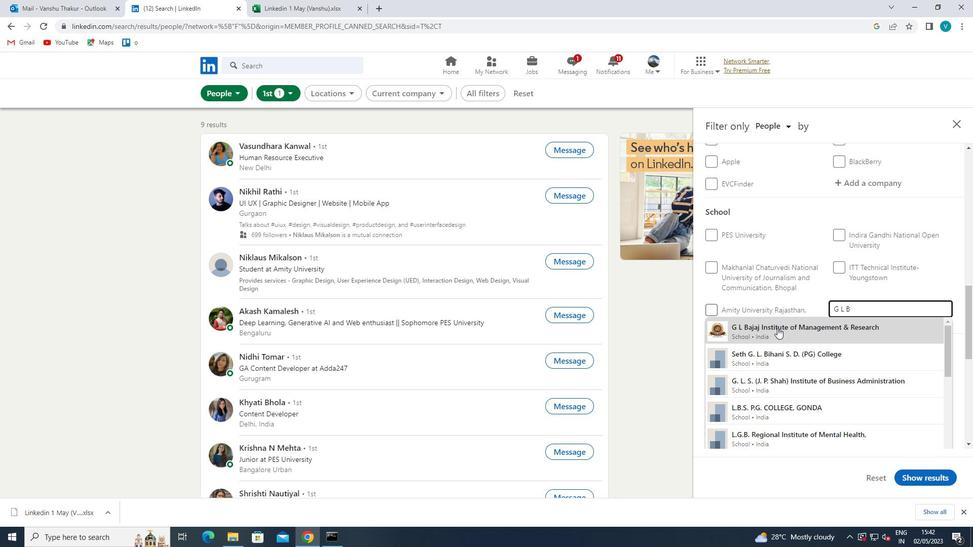 
Action: Mouse moved to (778, 328)
Screenshot: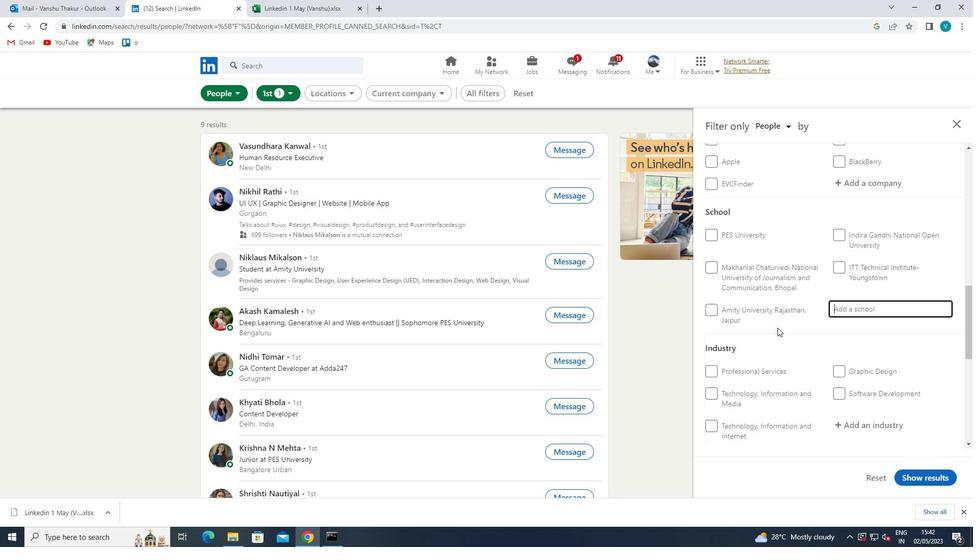 
Action: Mouse scrolled (778, 327) with delta (0, 0)
Screenshot: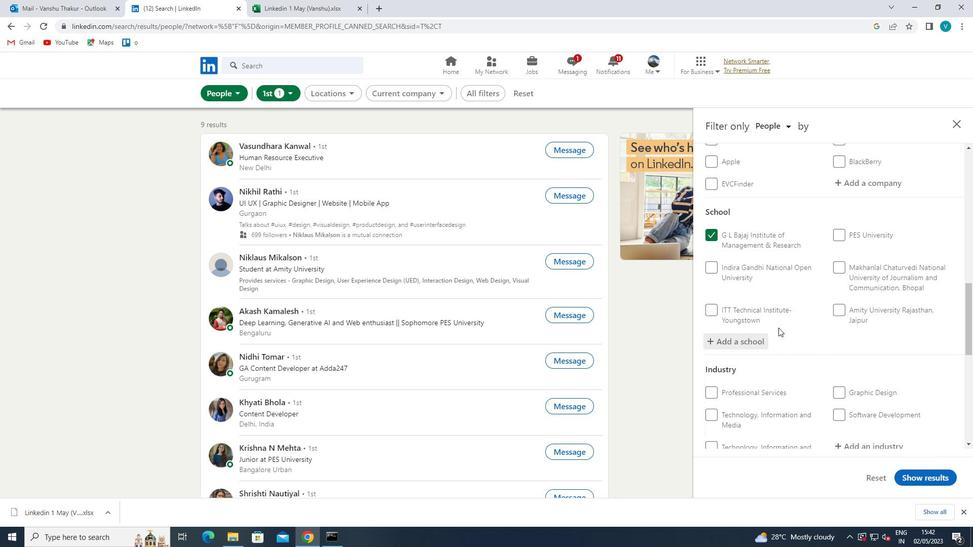 
Action: Mouse moved to (779, 328)
Screenshot: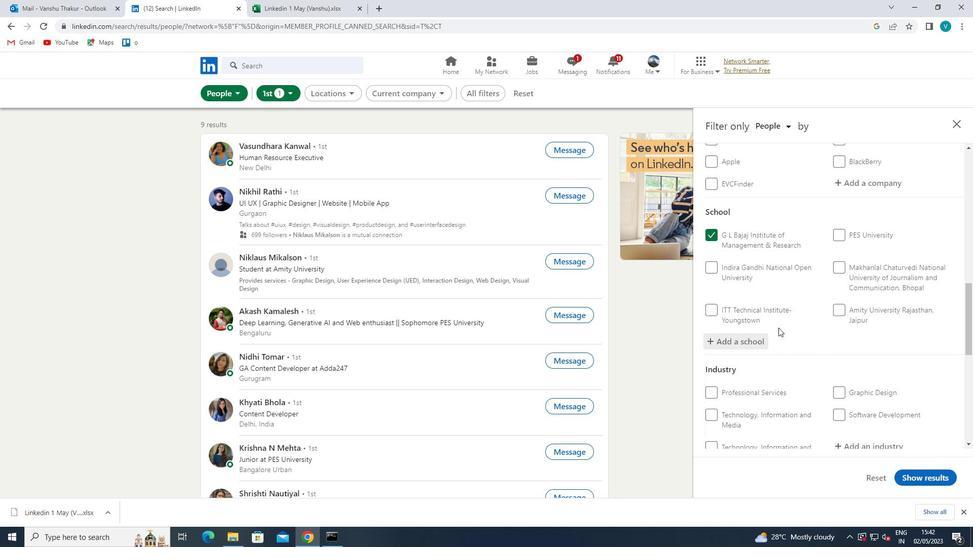 
Action: Mouse scrolled (779, 327) with delta (0, 0)
Screenshot: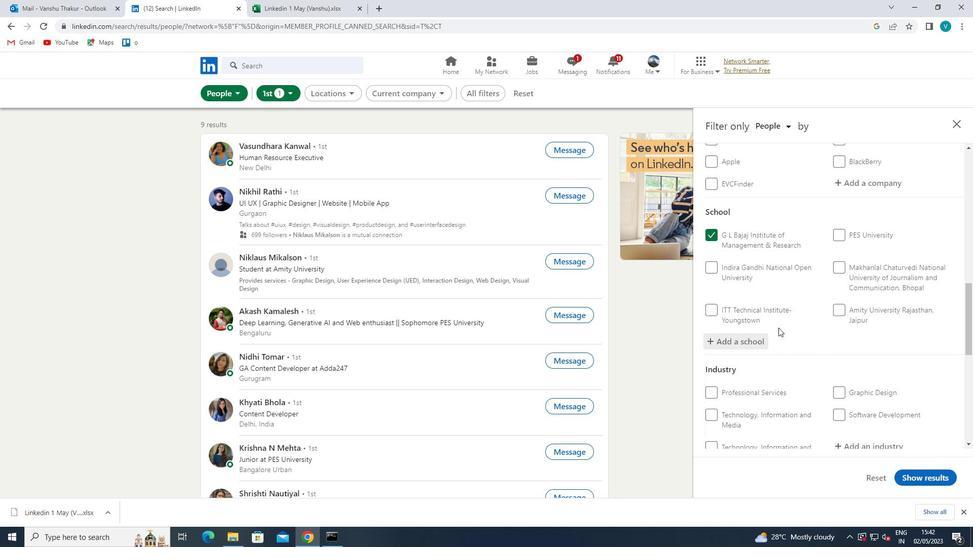 
Action: Mouse moved to (780, 328)
Screenshot: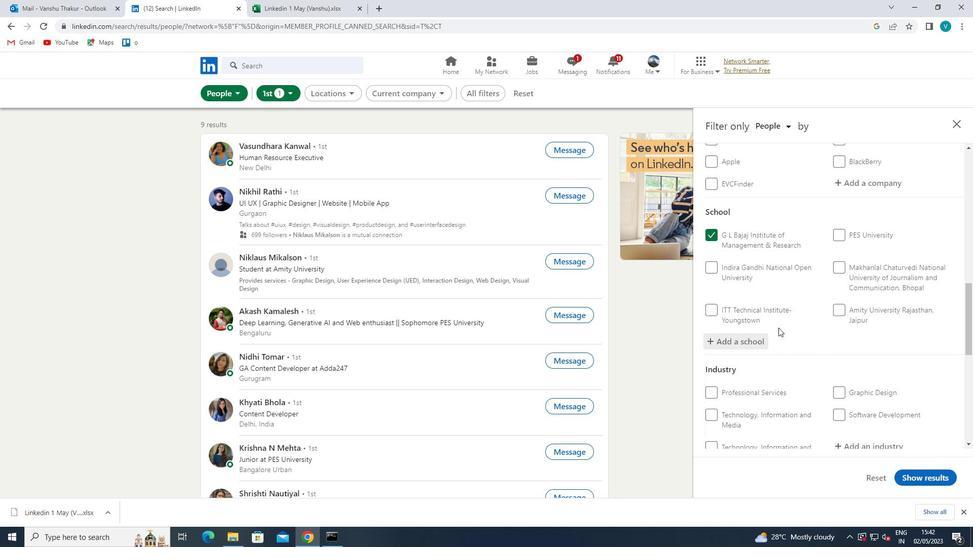 
Action: Mouse scrolled (780, 327) with delta (0, 0)
Screenshot: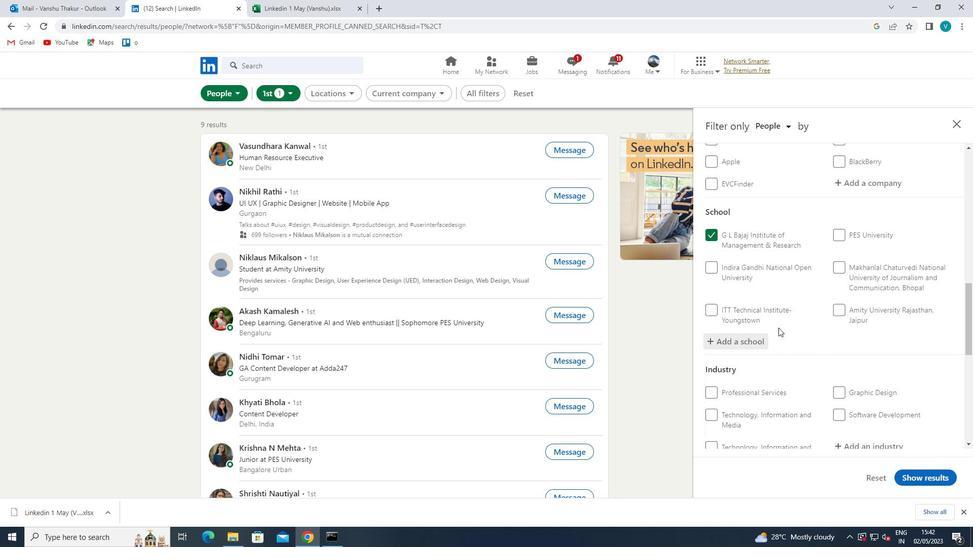 
Action: Mouse moved to (866, 292)
Screenshot: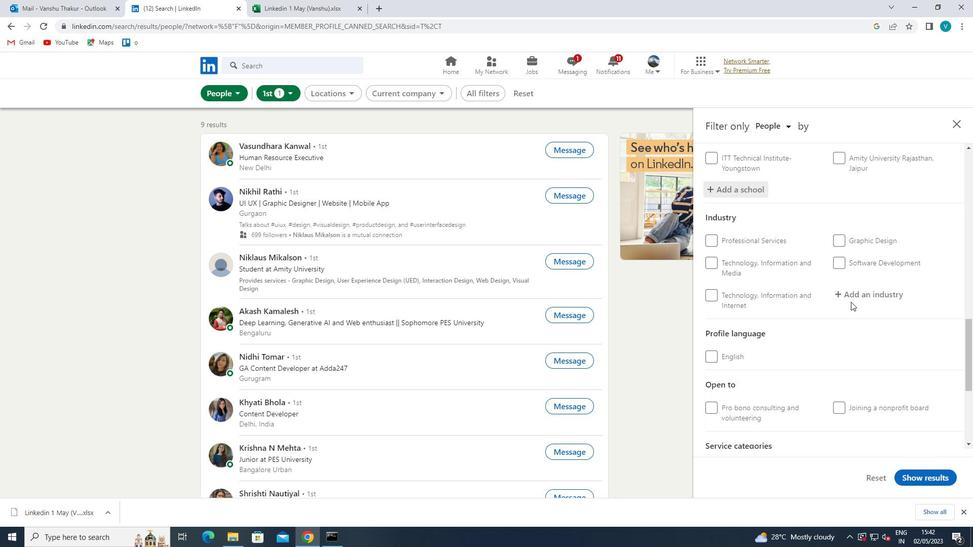 
Action: Mouse pressed left at (866, 292)
Screenshot: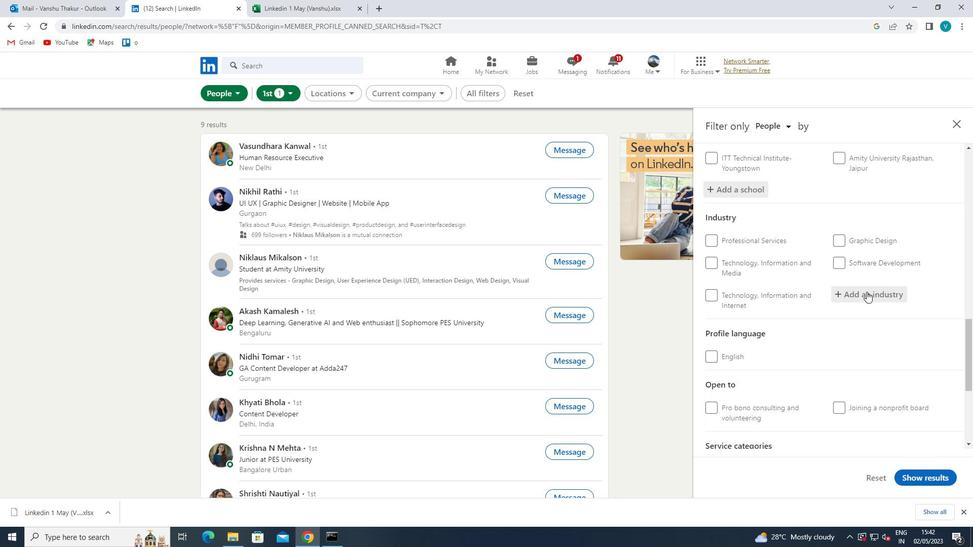 
Action: Key pressed <Key.shift>COMMUNITY<Key.space>
Screenshot: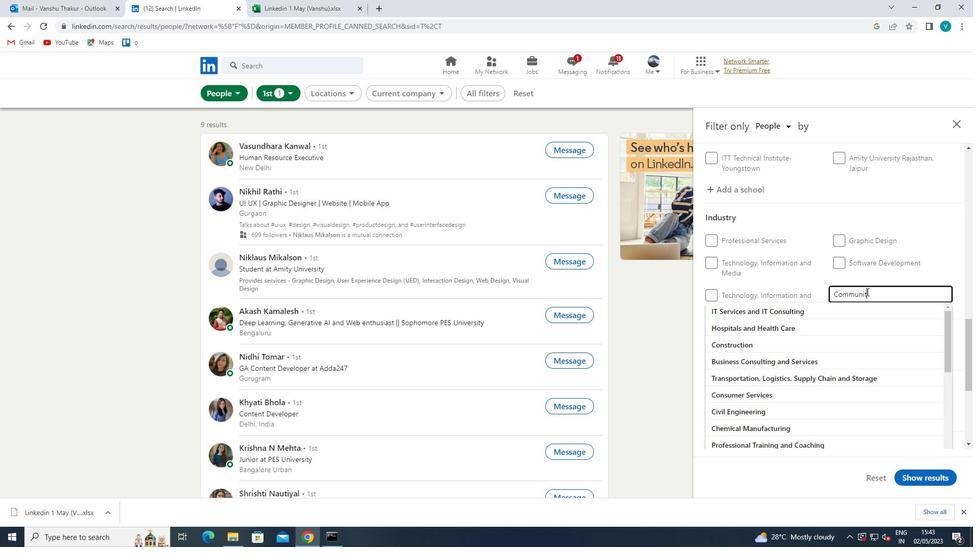 
Action: Mouse moved to (833, 310)
Screenshot: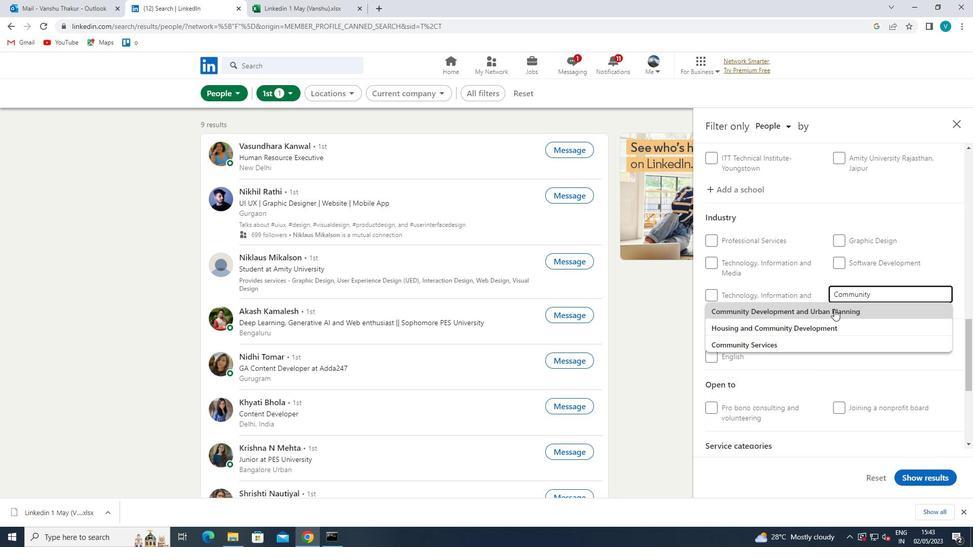 
Action: Mouse pressed left at (833, 310)
Screenshot: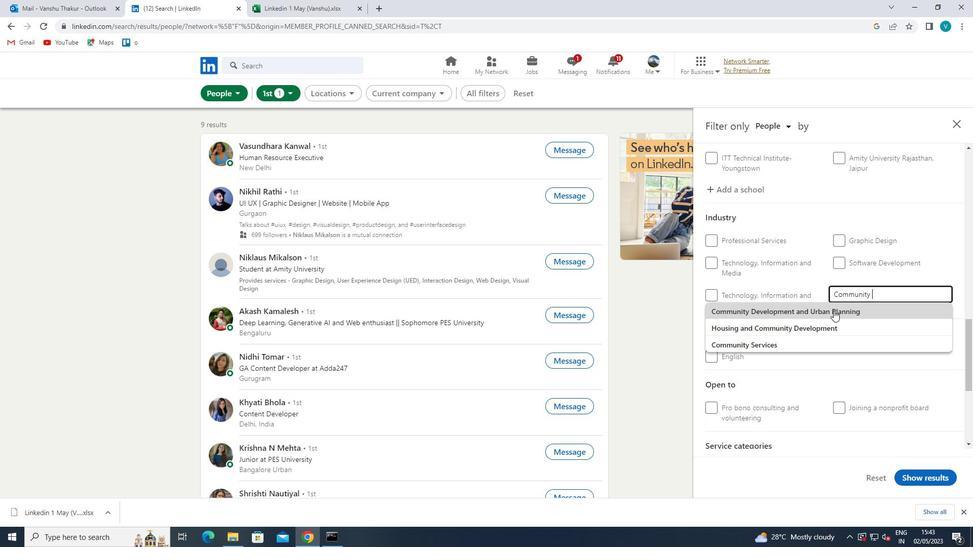 
Action: Mouse scrolled (833, 310) with delta (0, 0)
Screenshot: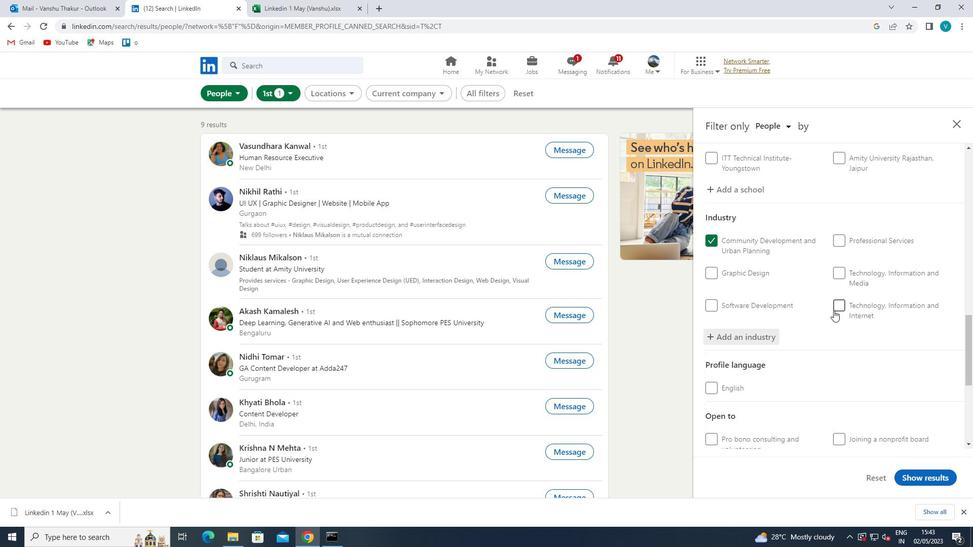
Action: Mouse scrolled (833, 310) with delta (0, 0)
Screenshot: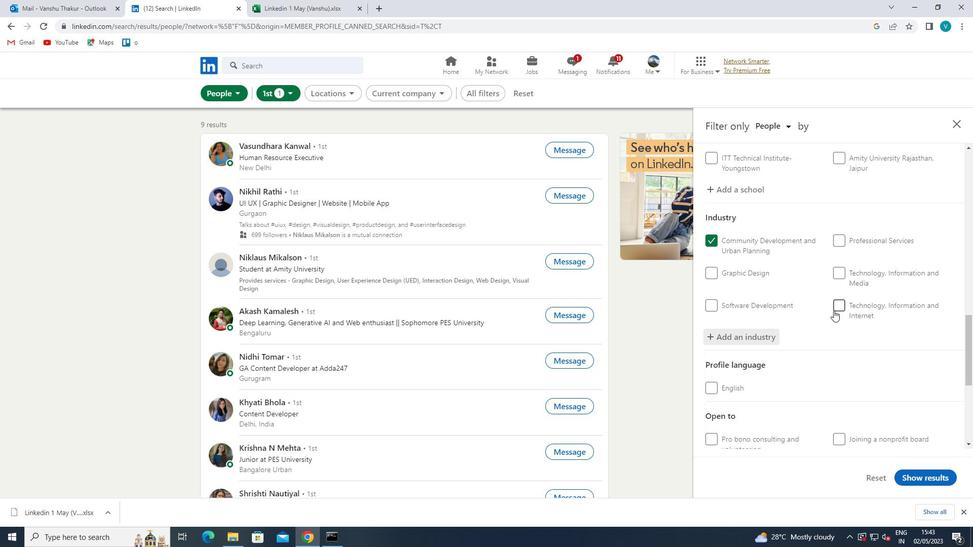 
Action: Mouse scrolled (833, 310) with delta (0, 0)
Screenshot: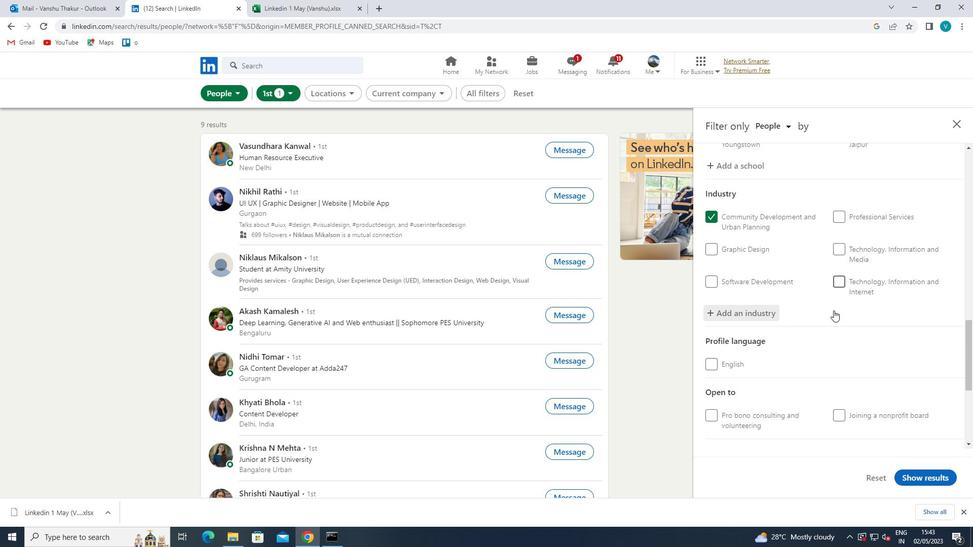 
Action: Mouse scrolled (833, 310) with delta (0, 0)
Screenshot: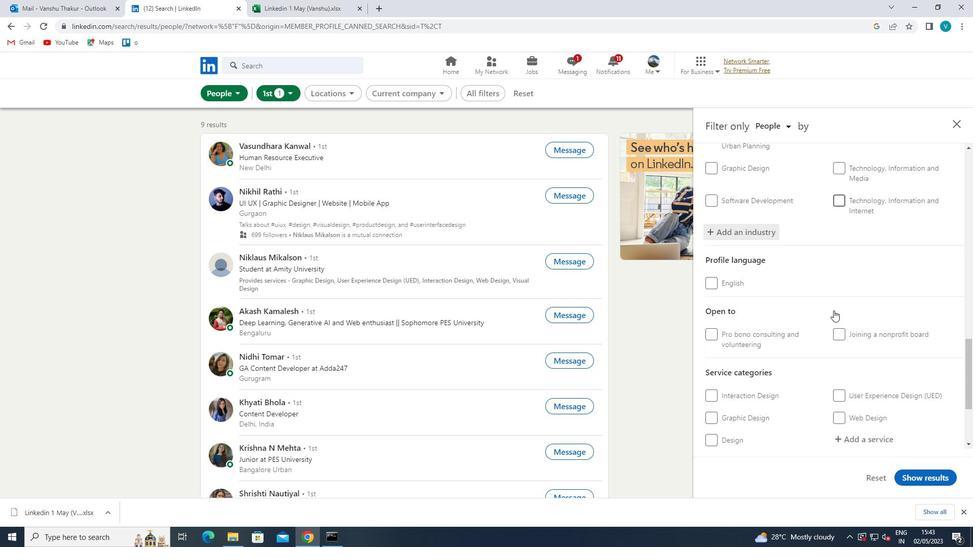 
Action: Mouse moved to (883, 342)
Screenshot: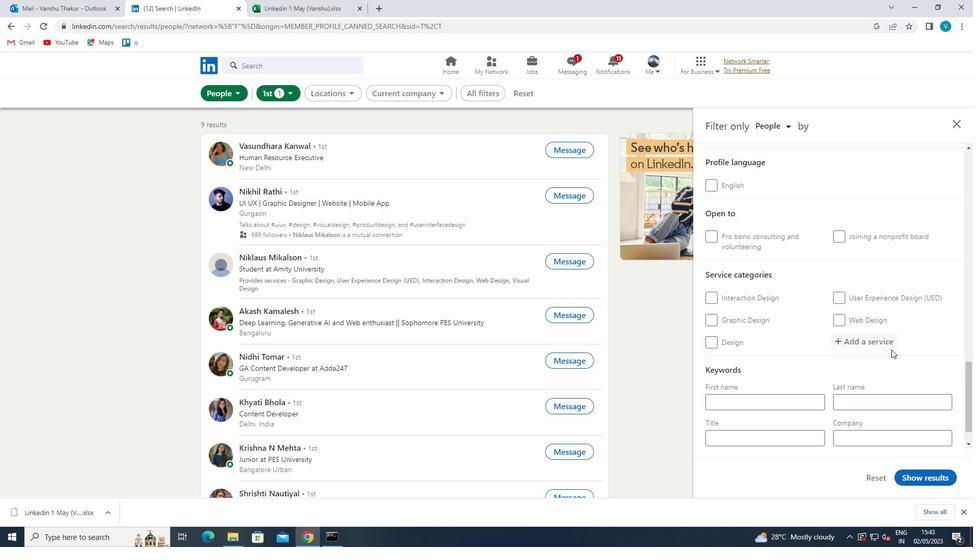 
Action: Mouse pressed left at (883, 342)
Screenshot: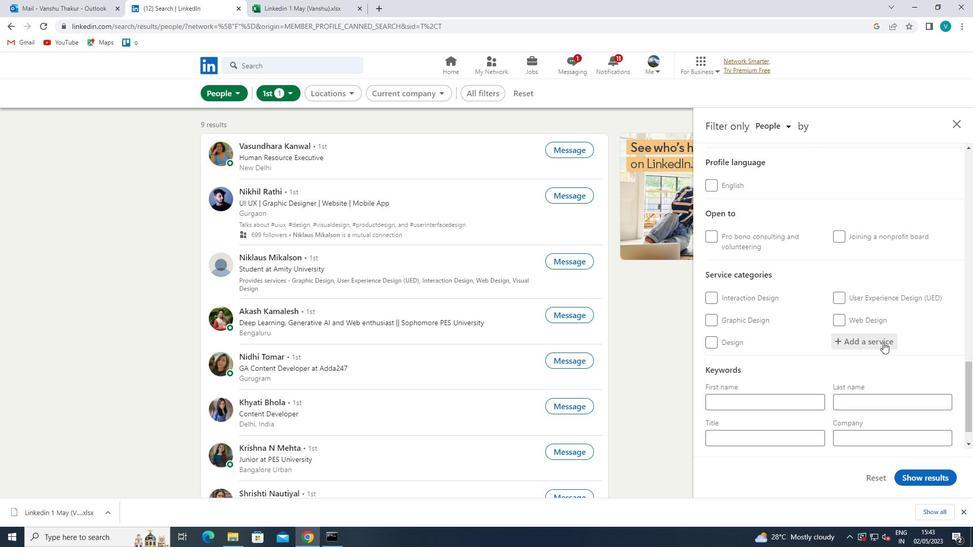 
Action: Key pressed <Key.shift>MORTGAGE<Key.space>
Screenshot: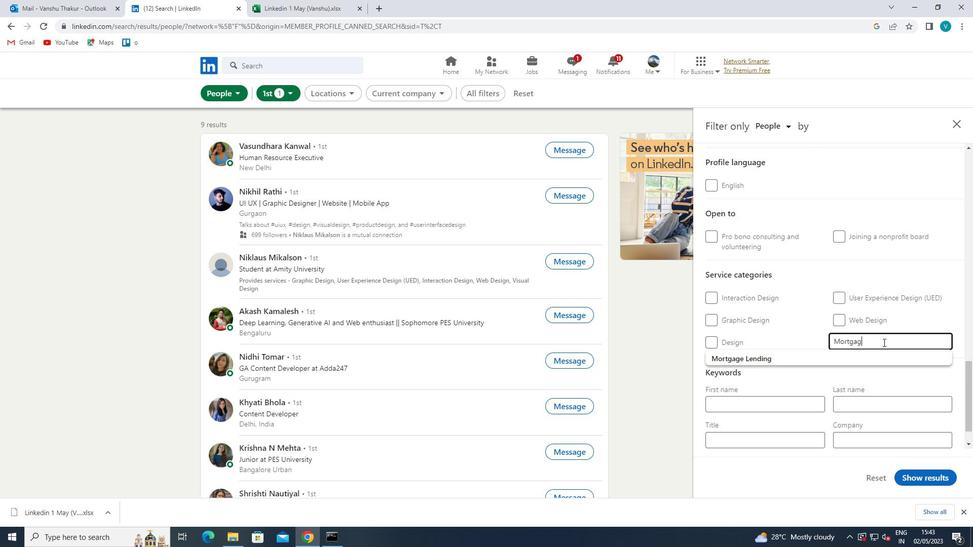 
Action: Mouse moved to (821, 351)
Screenshot: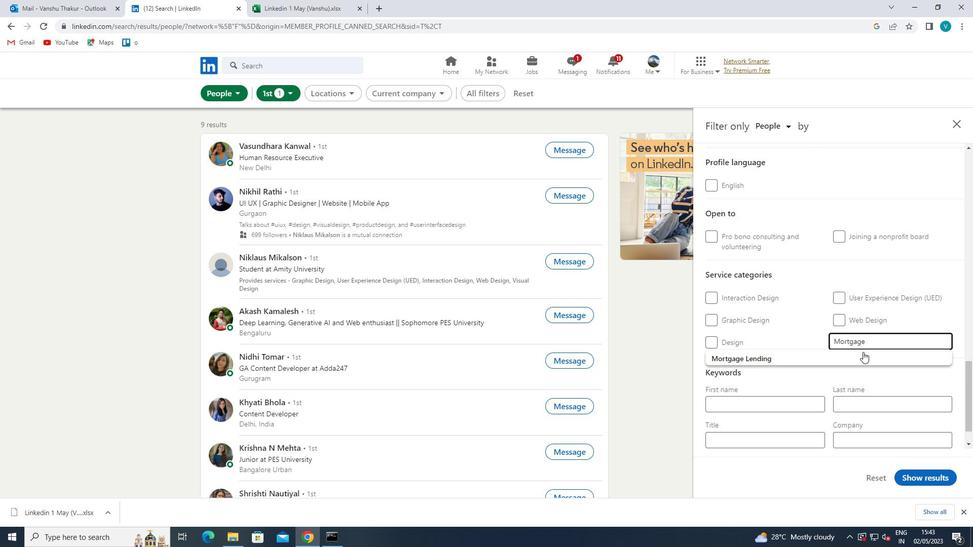 
Action: Mouse pressed left at (821, 351)
Screenshot: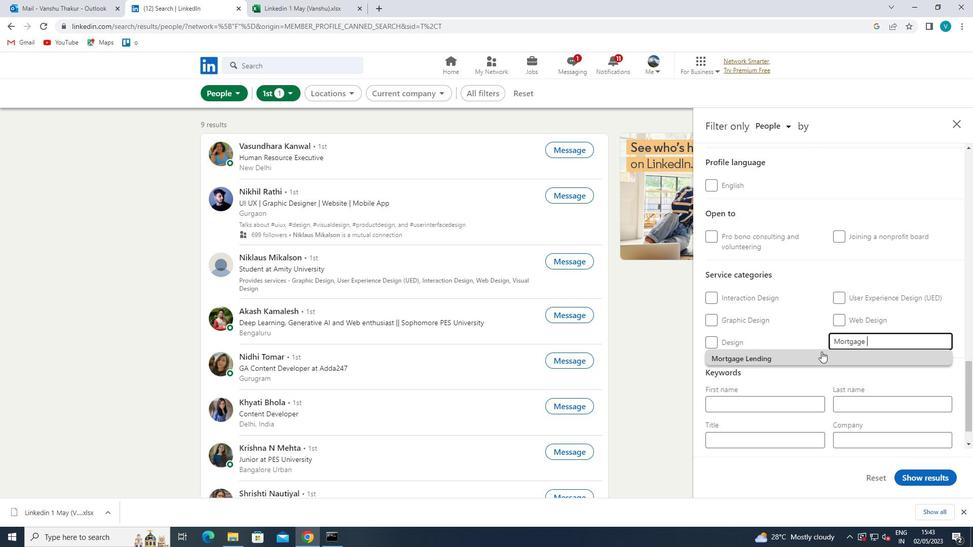 
Action: Mouse scrolled (821, 351) with delta (0, 0)
Screenshot: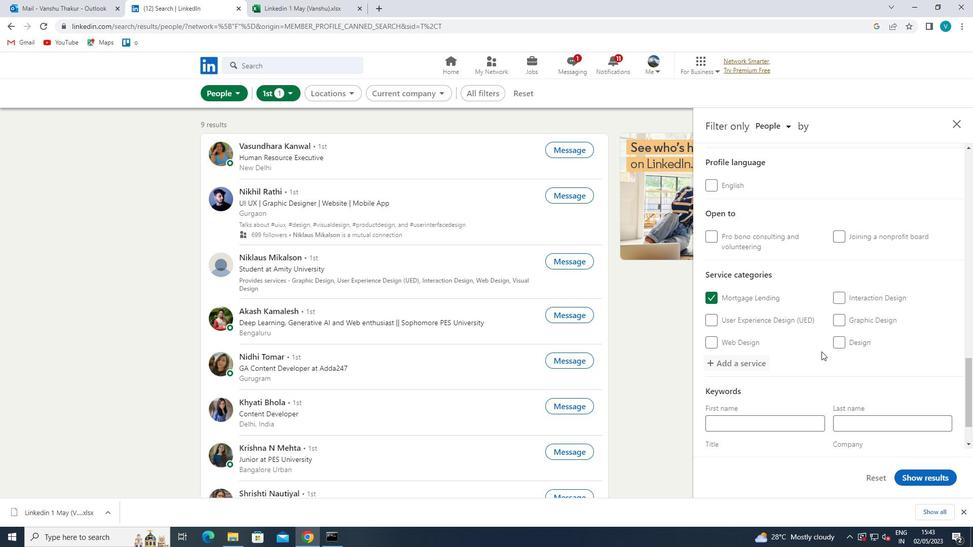 
Action: Mouse scrolled (821, 351) with delta (0, 0)
Screenshot: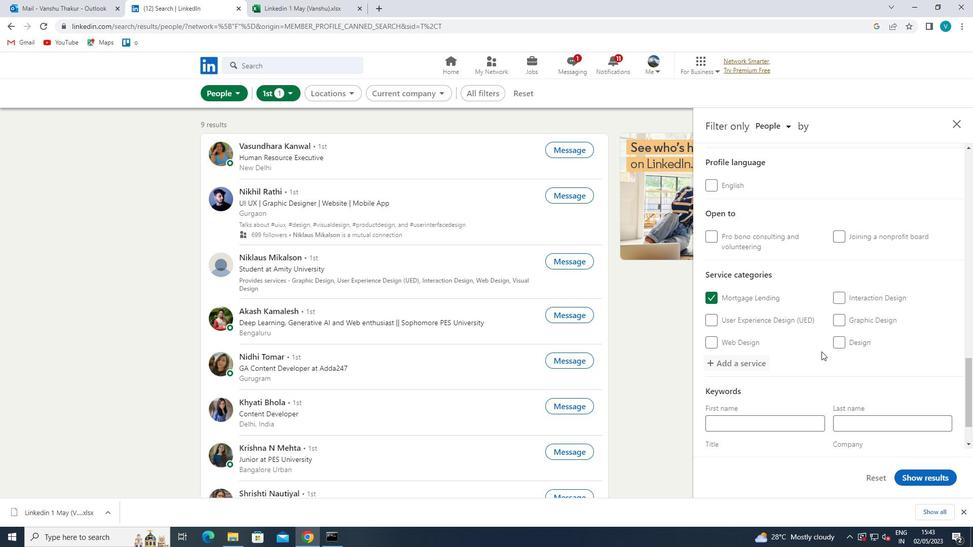 
Action: Mouse scrolled (821, 351) with delta (0, 0)
Screenshot: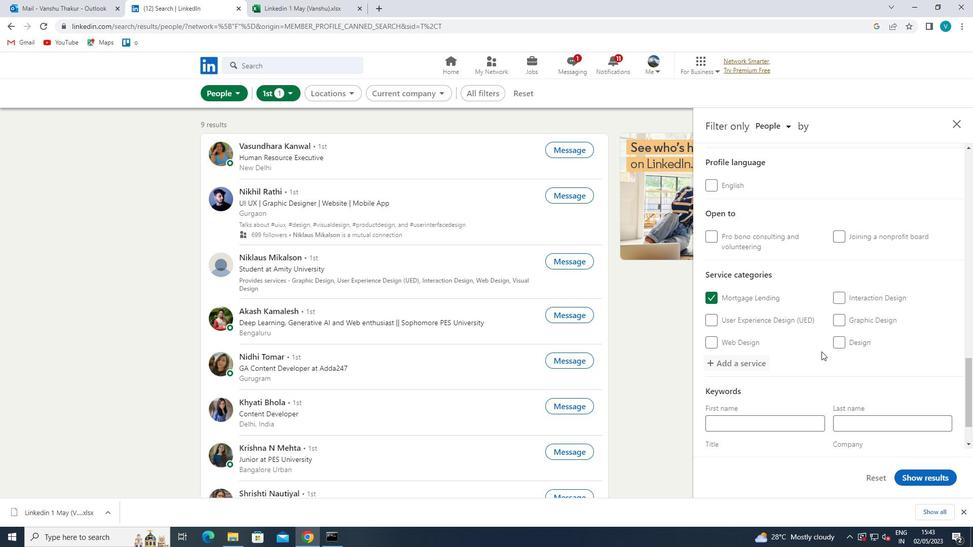 
Action: Mouse scrolled (821, 351) with delta (0, 0)
Screenshot: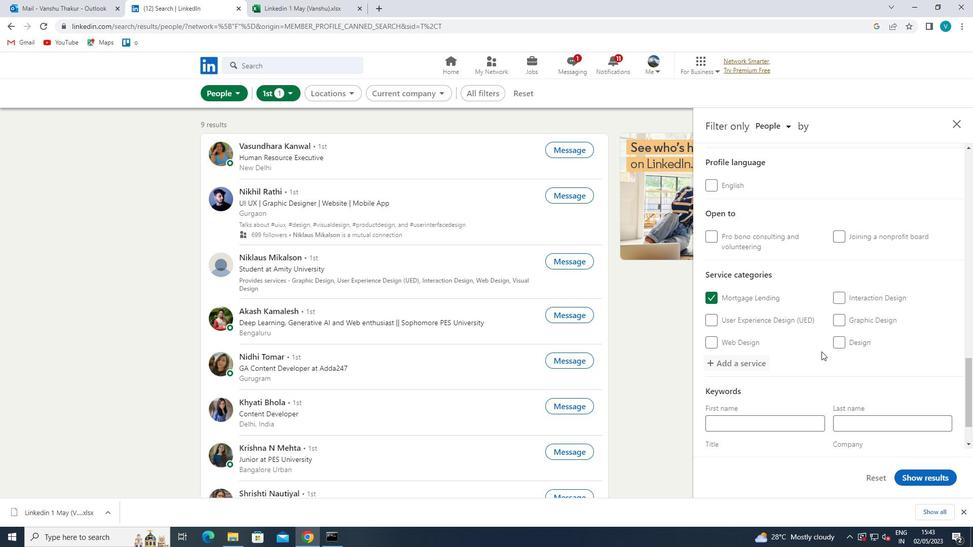 
Action: Mouse moved to (791, 406)
Screenshot: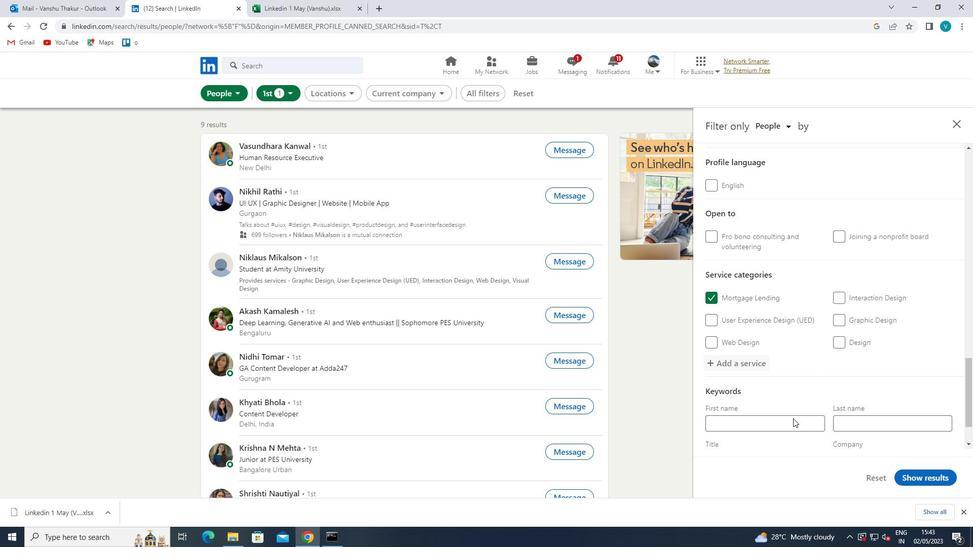 
Action: Mouse scrolled (791, 405) with delta (0, 0)
Screenshot: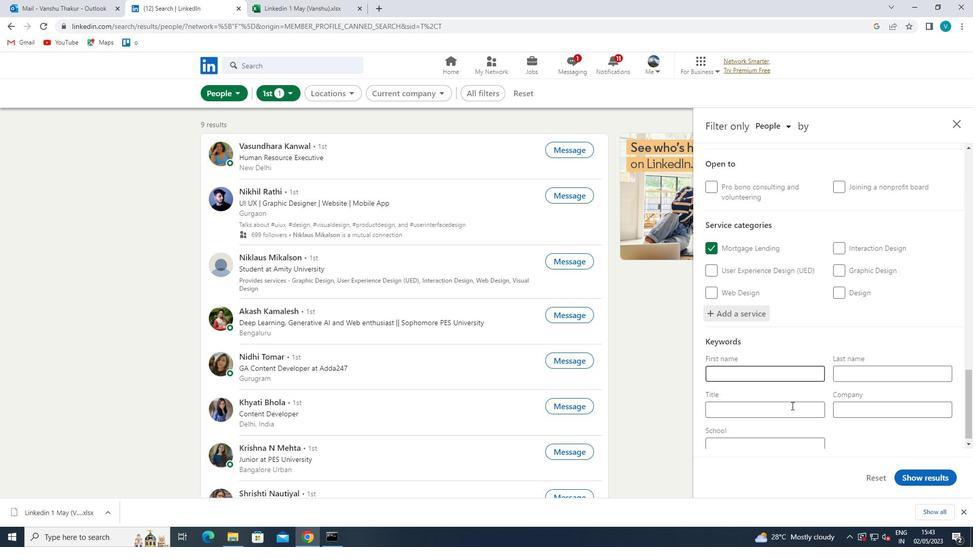 
Action: Mouse moved to (791, 401)
Screenshot: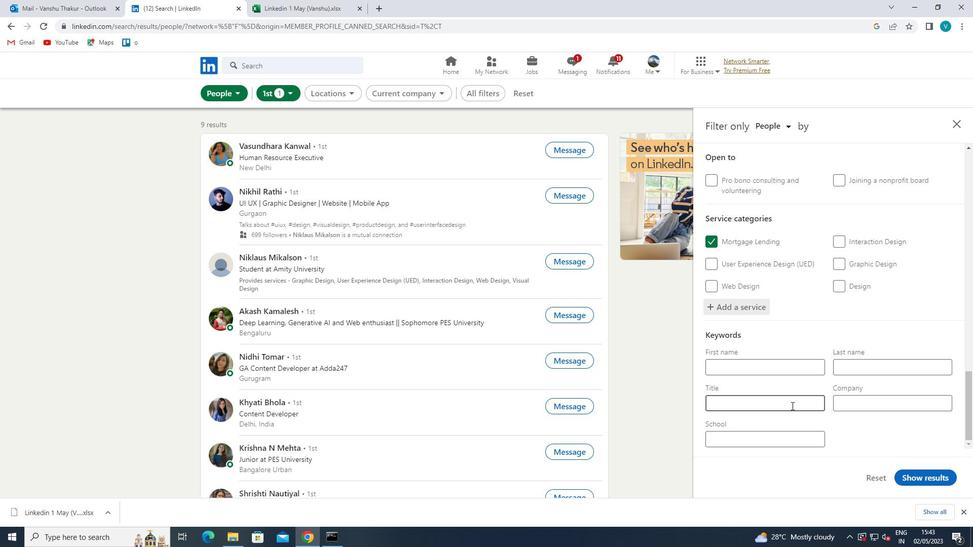 
Action: Mouse pressed left at (791, 401)
Screenshot: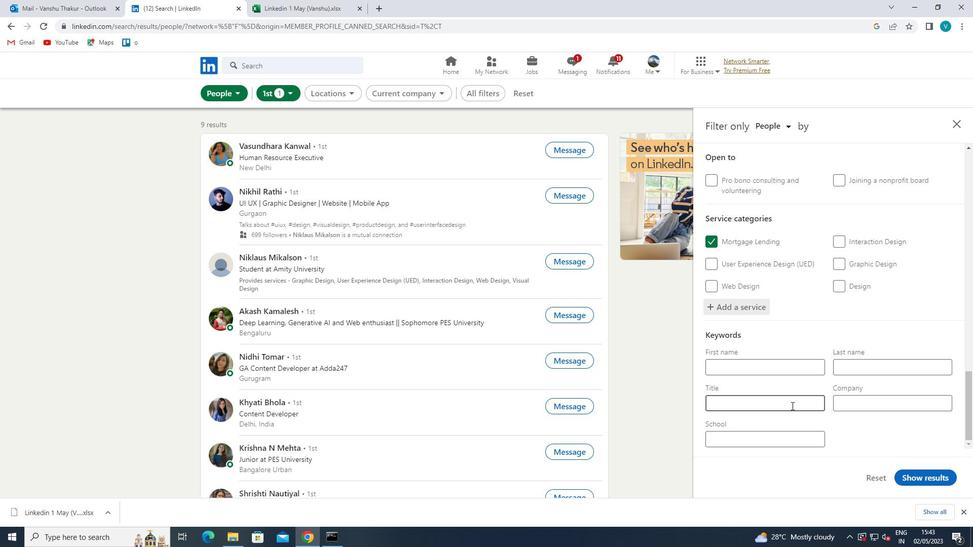 
Action: Mouse moved to (757, 418)
Screenshot: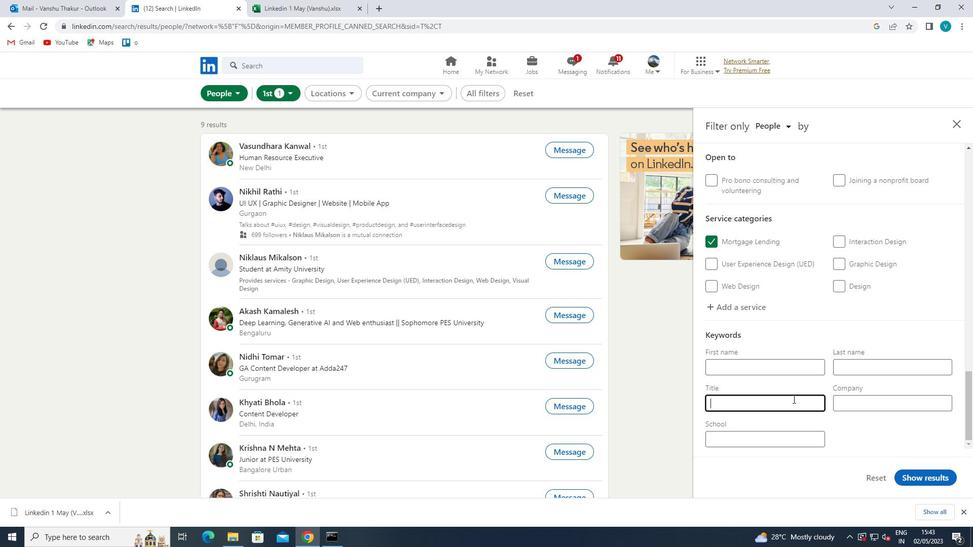 
Action: Key pressed <Key.shift>CP[<Key.backspace><Key.backspace>OPY<Key.space><Key.shift><Key.shift><Key.shift><Key.shift><Key.shift><Key.shift><Key.shift><Key.shift><Key.shift><Key.shift><Key.shift><Key.shift><Key.shift><Key.shift><Key.shift><Key.shift><Key.shift><Key.shift><Key.shift><Key.shift><Key.shift><Key.shift><Key.shift><Key.shift><Key.shift>EDITOR<Key.space>
Screenshot: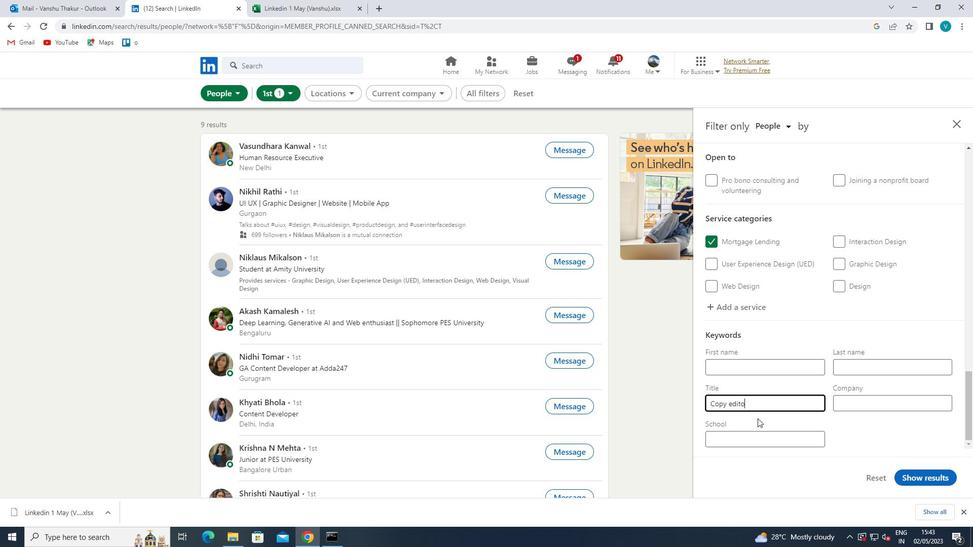 
Action: Mouse moved to (904, 478)
Screenshot: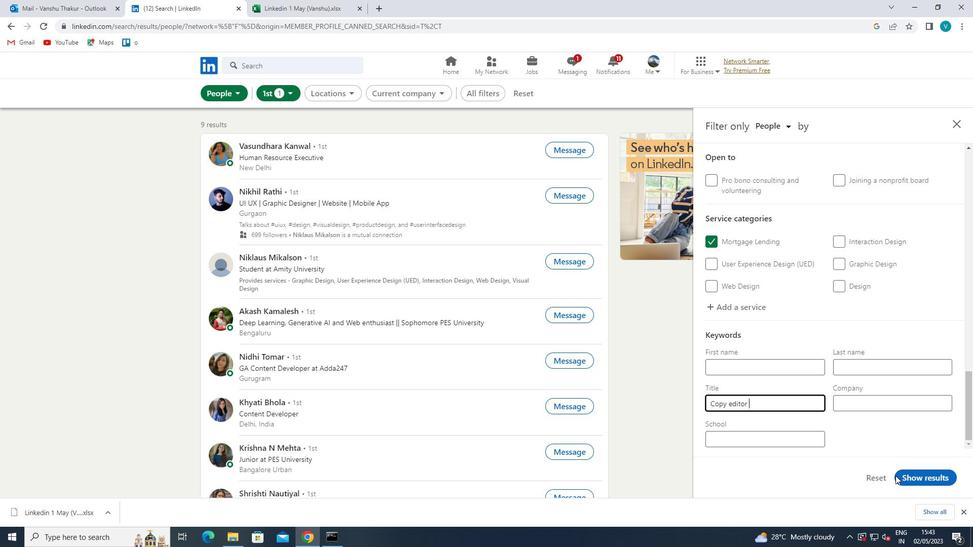 
Action: Mouse pressed left at (904, 478)
Screenshot: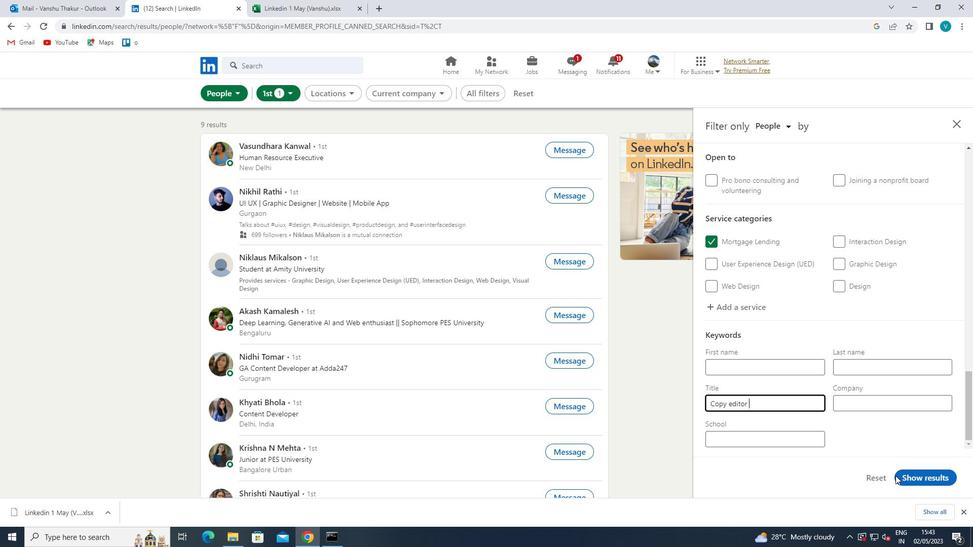 
Action: Mouse moved to (855, 450)
Screenshot: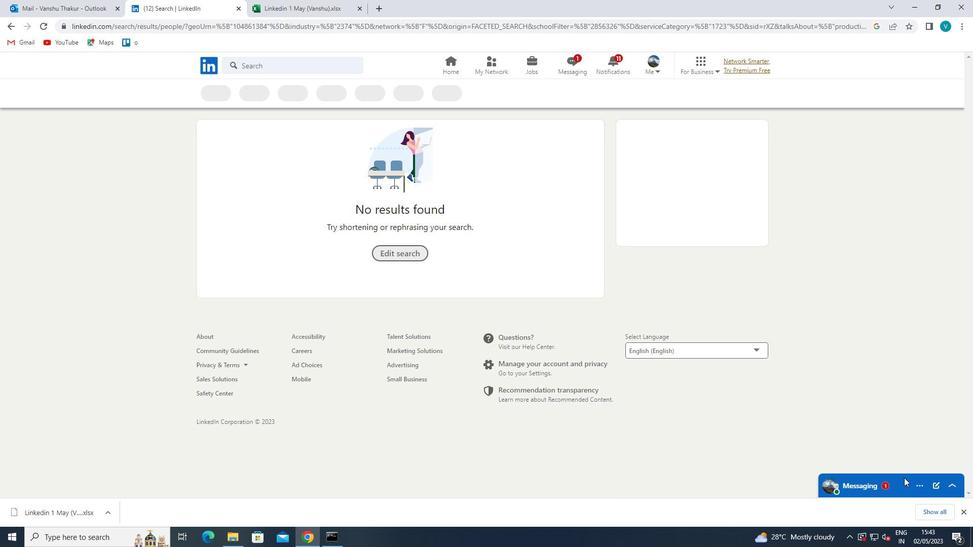 
